 Task: For heading Use Caveat.  font size for heading22,  'Change the font style of data to'Caveat and font size to 14,  Change the alignment of both headline & data to Align right In the sheet   Apex Sales   book
Action: Mouse moved to (30, 121)
Screenshot: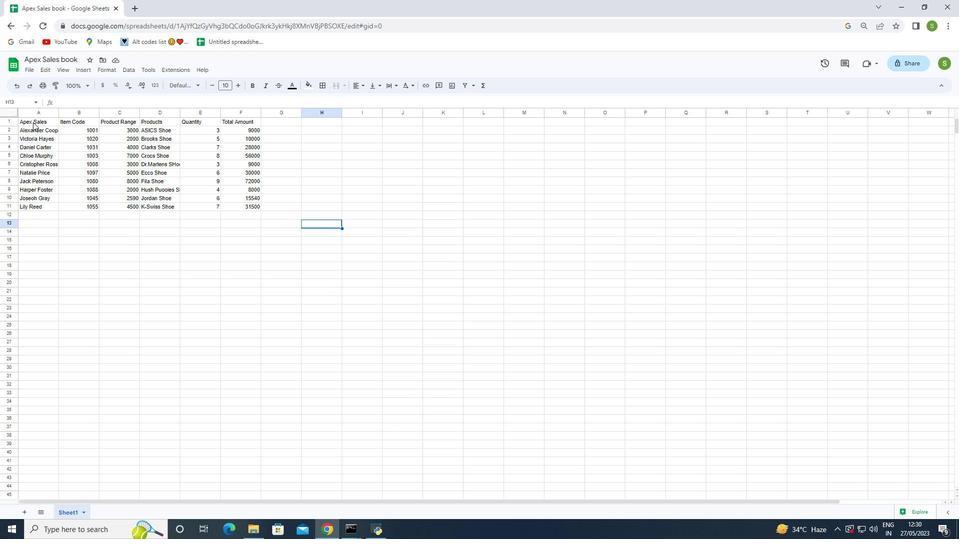 
Action: Mouse pressed left at (30, 121)
Screenshot: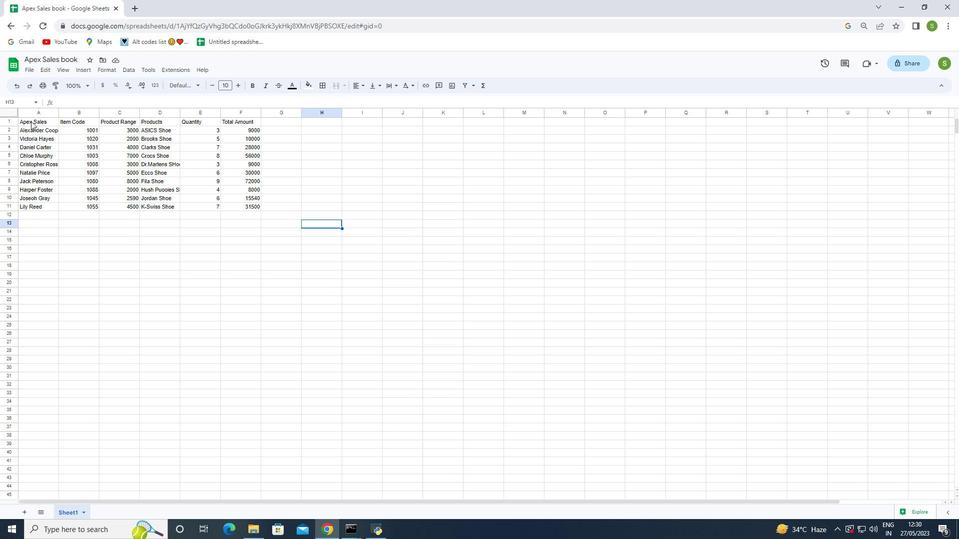 
Action: Mouse moved to (238, 84)
Screenshot: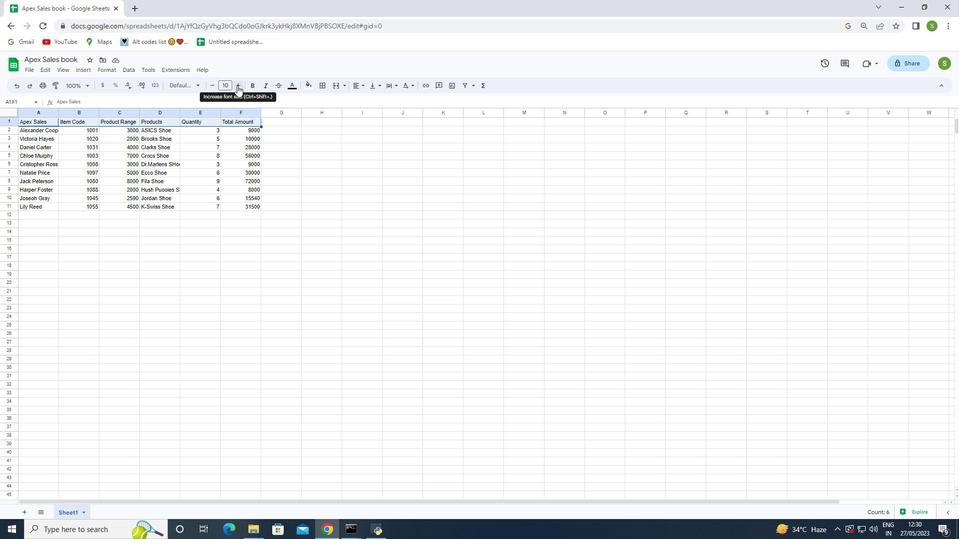 
Action: Mouse pressed left at (238, 84)
Screenshot: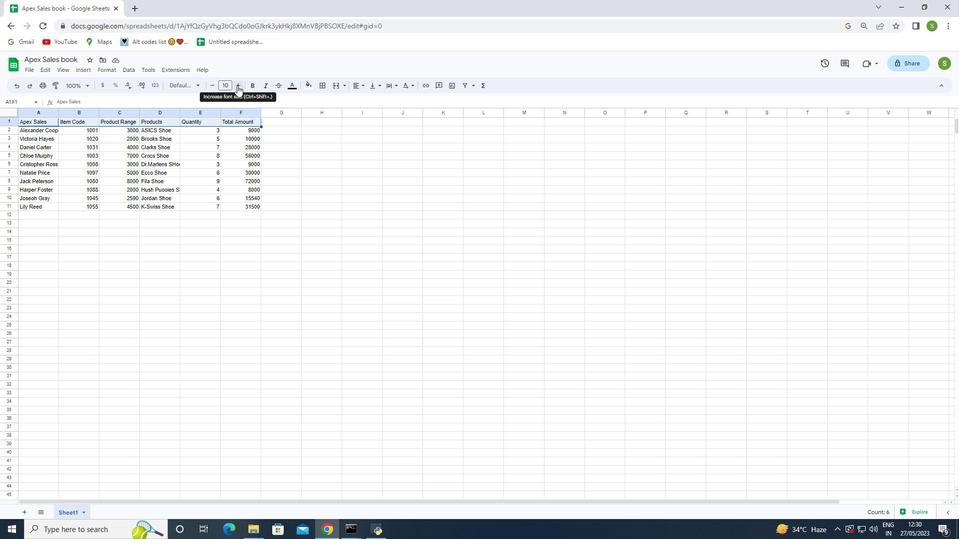 
Action: Mouse pressed left at (238, 84)
Screenshot: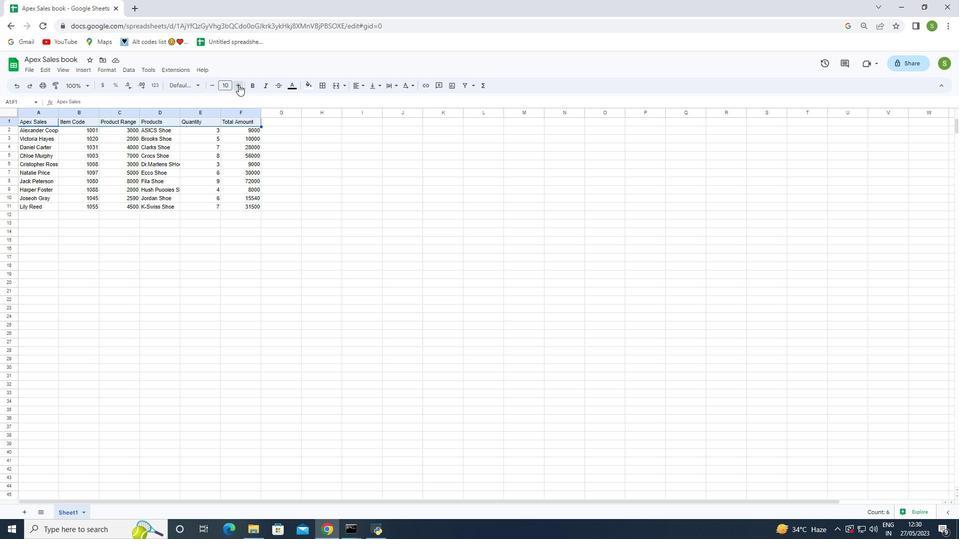 
Action: Mouse pressed left at (238, 84)
Screenshot: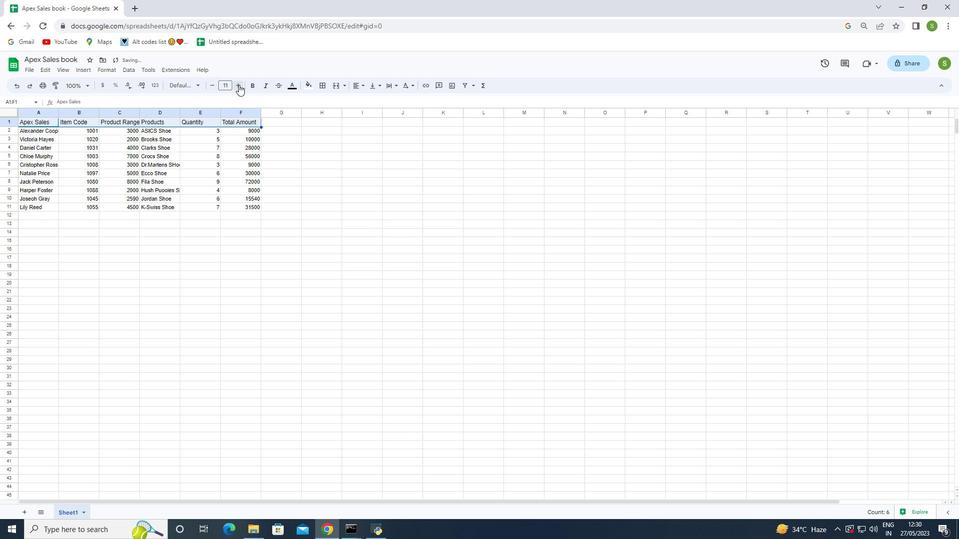 
Action: Mouse pressed left at (238, 84)
Screenshot: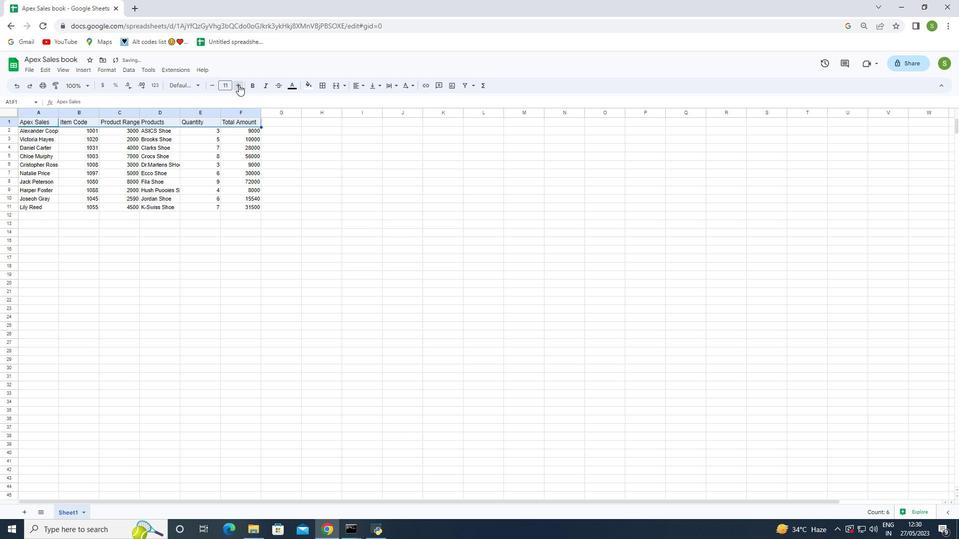 
Action: Mouse pressed left at (238, 84)
Screenshot: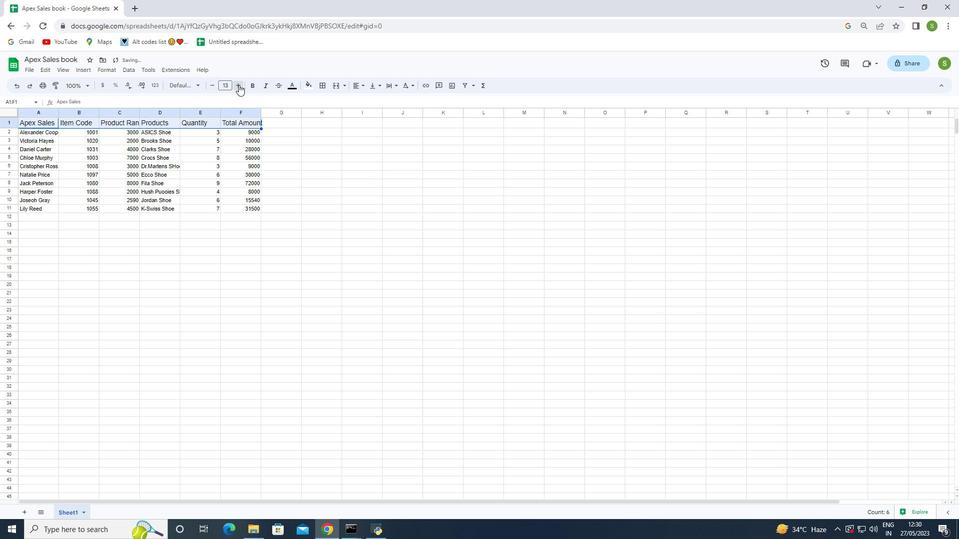 
Action: Mouse pressed left at (238, 84)
Screenshot: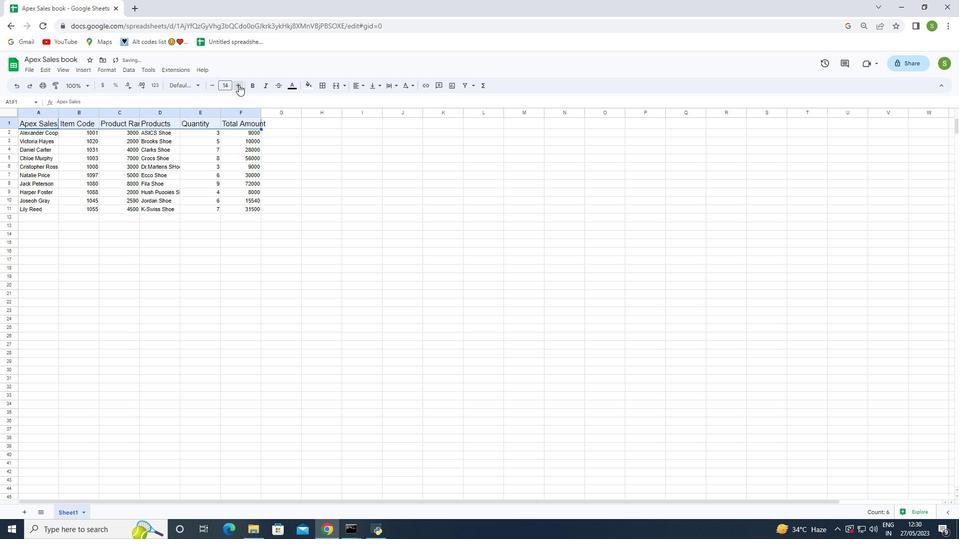 
Action: Mouse pressed left at (238, 84)
Screenshot: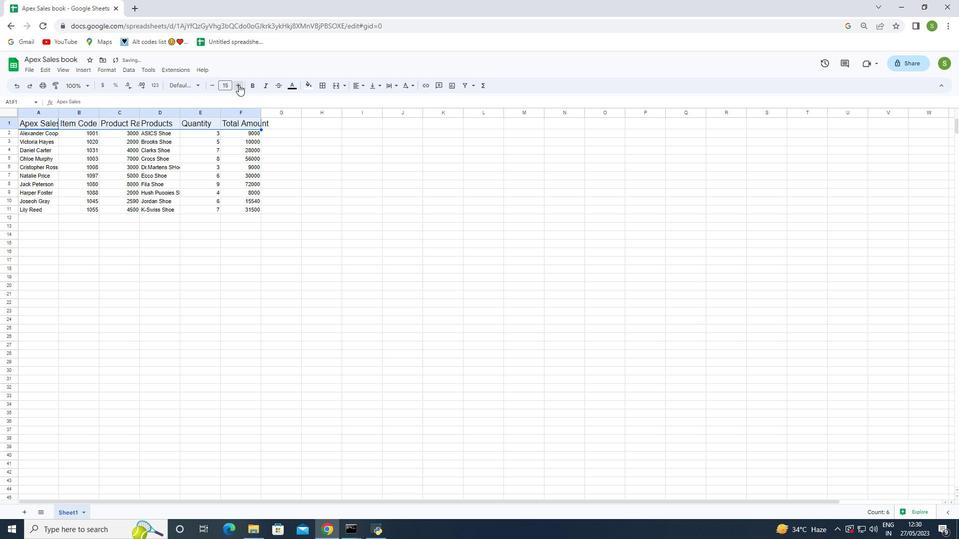 
Action: Mouse pressed left at (238, 84)
Screenshot: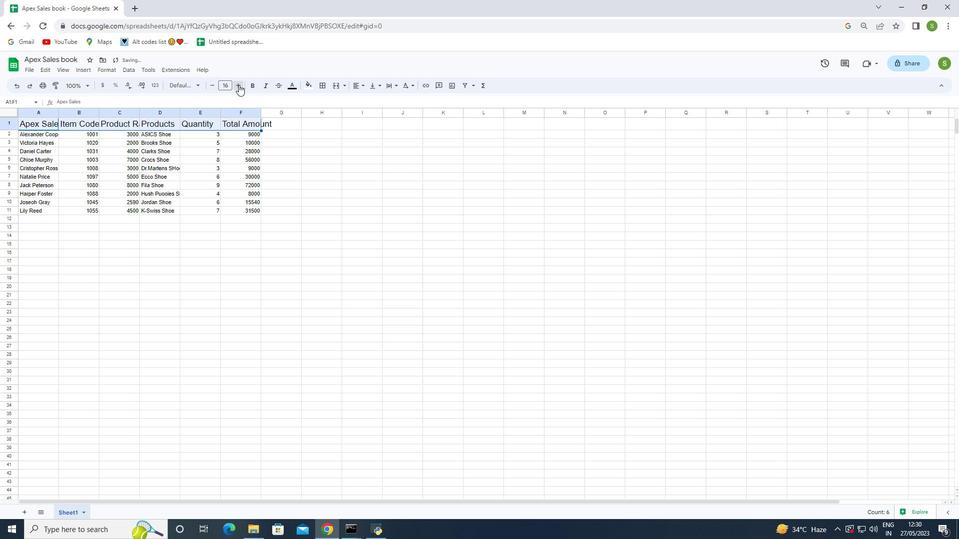 
Action: Mouse pressed left at (238, 84)
Screenshot: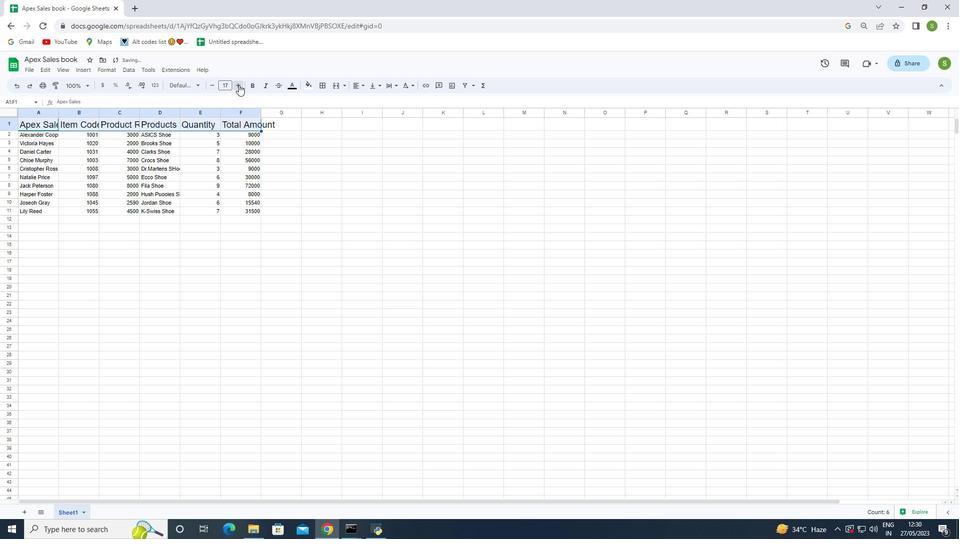 
Action: Mouse pressed left at (238, 84)
Screenshot: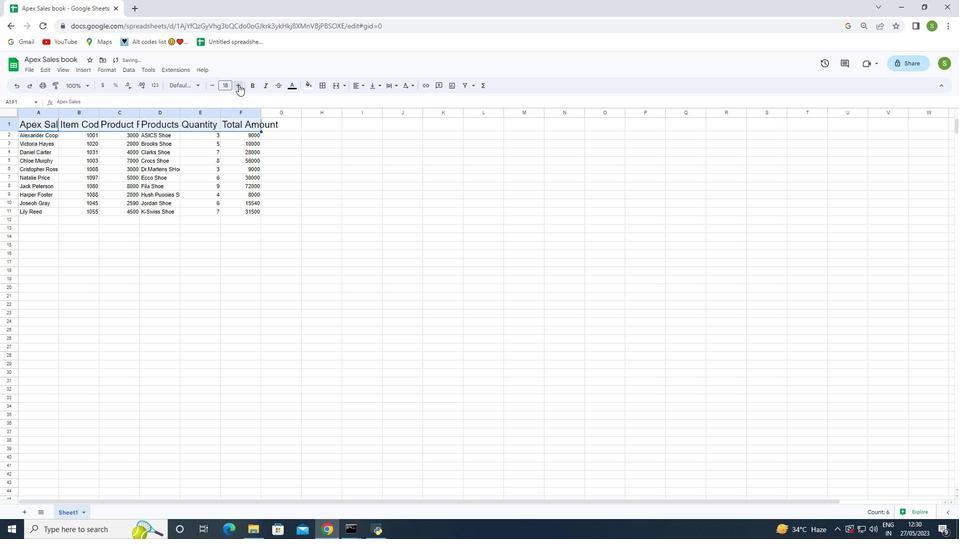 
Action: Mouse pressed left at (238, 84)
Screenshot: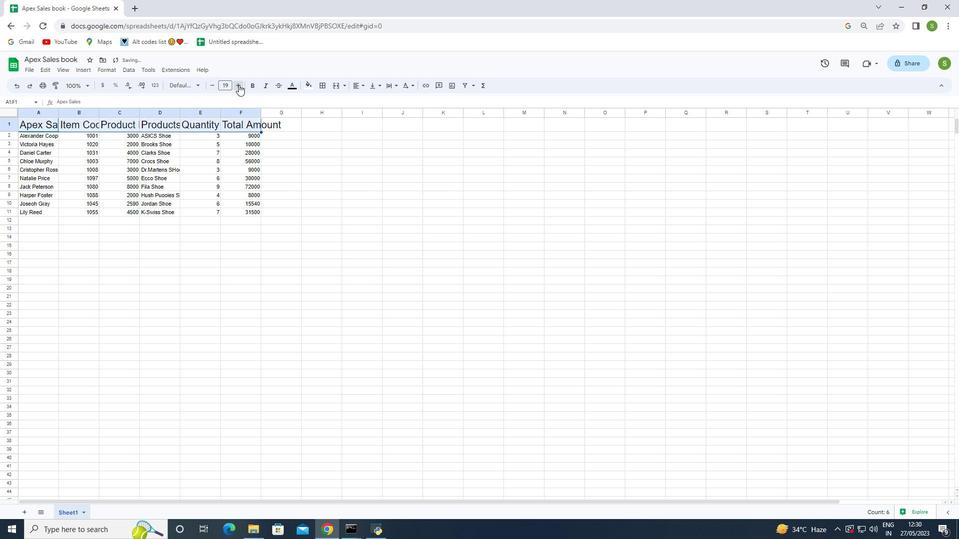 
Action: Mouse pressed left at (238, 84)
Screenshot: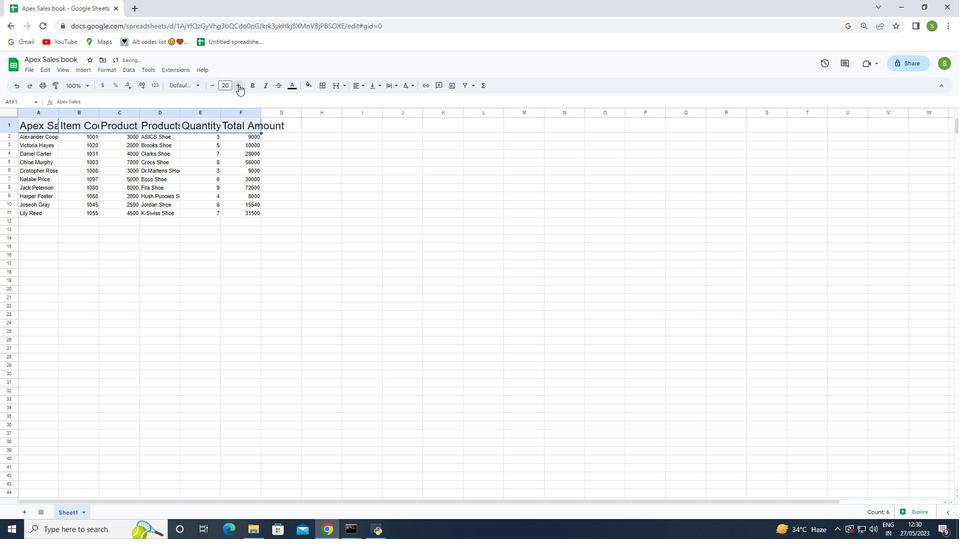 
Action: Mouse moved to (147, 221)
Screenshot: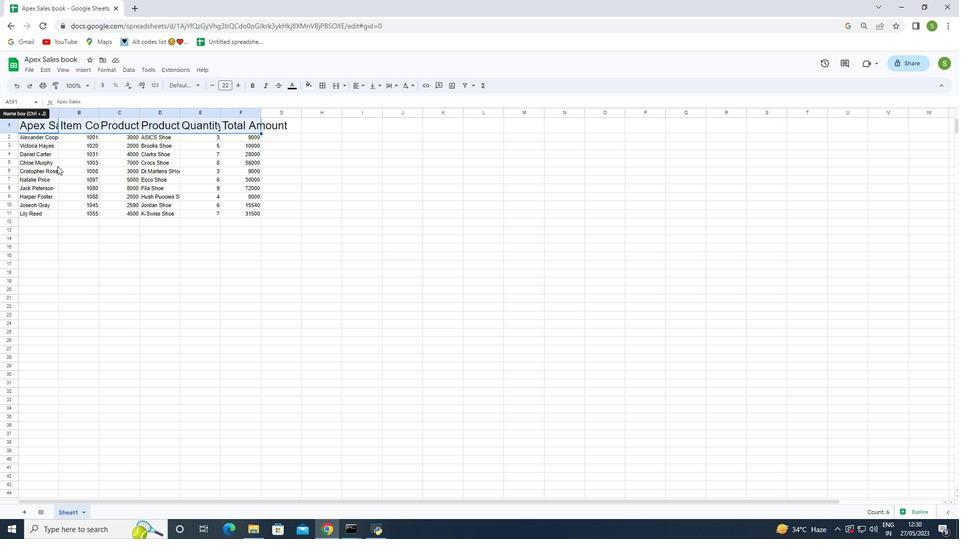 
Action: Mouse pressed left at (147, 221)
Screenshot: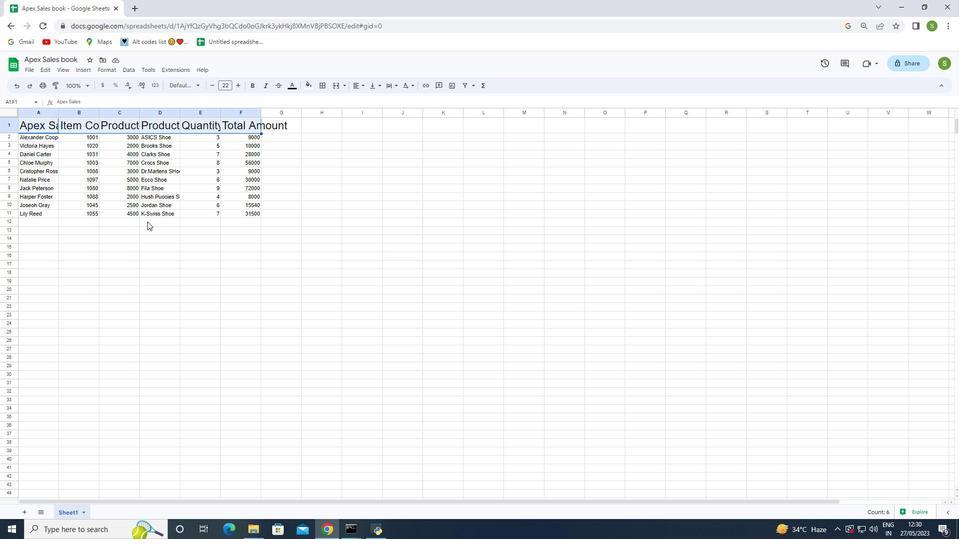 
Action: Mouse moved to (9, 110)
Screenshot: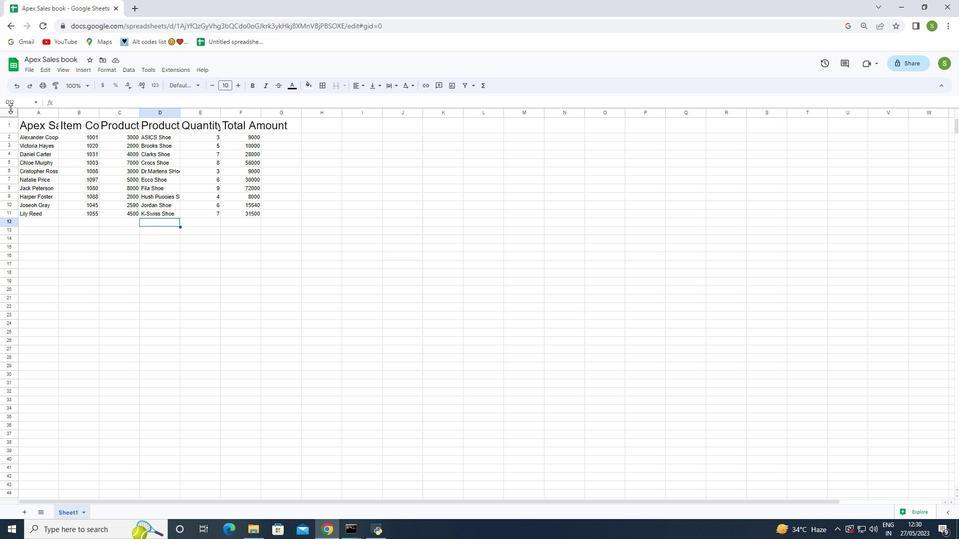 
Action: Mouse pressed left at (9, 110)
Screenshot: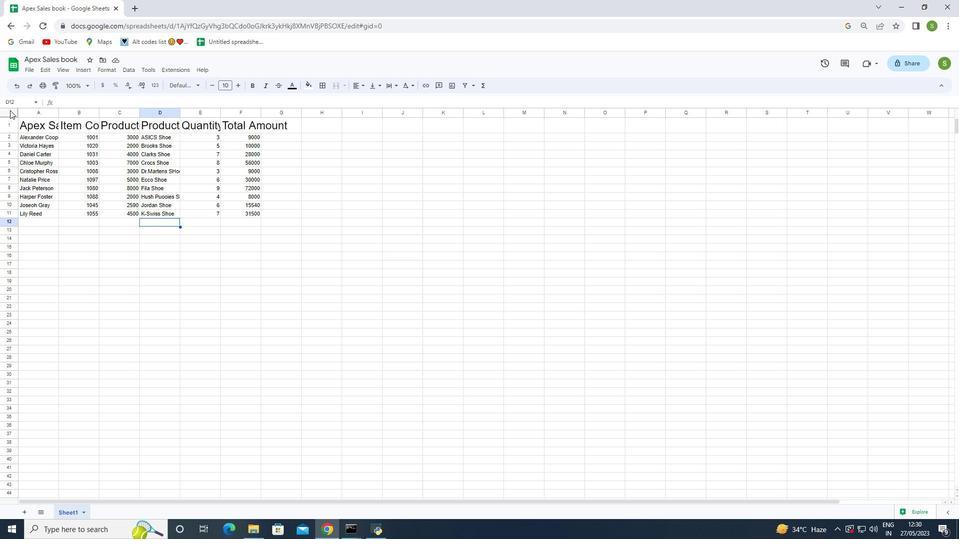
Action: Mouse moved to (58, 110)
Screenshot: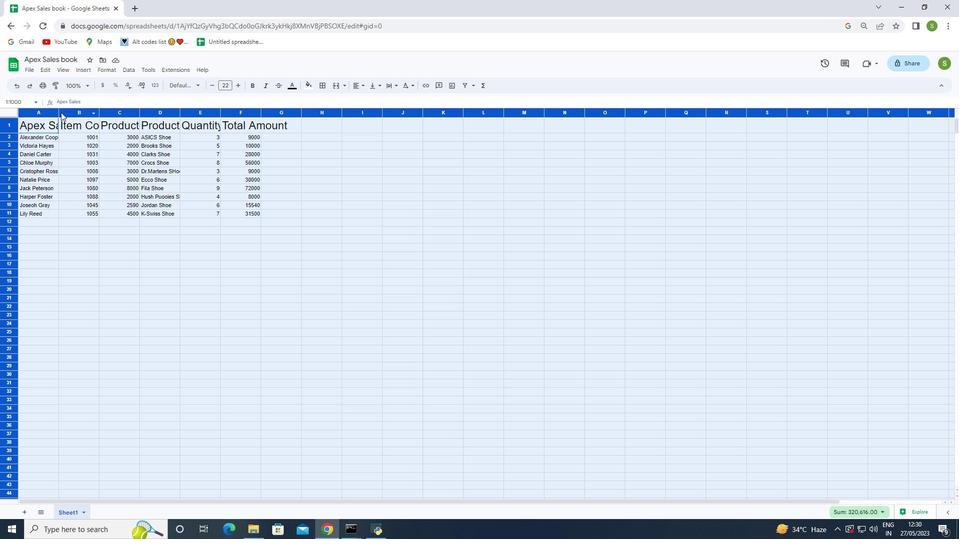 
Action: Mouse pressed left at (58, 110)
Screenshot: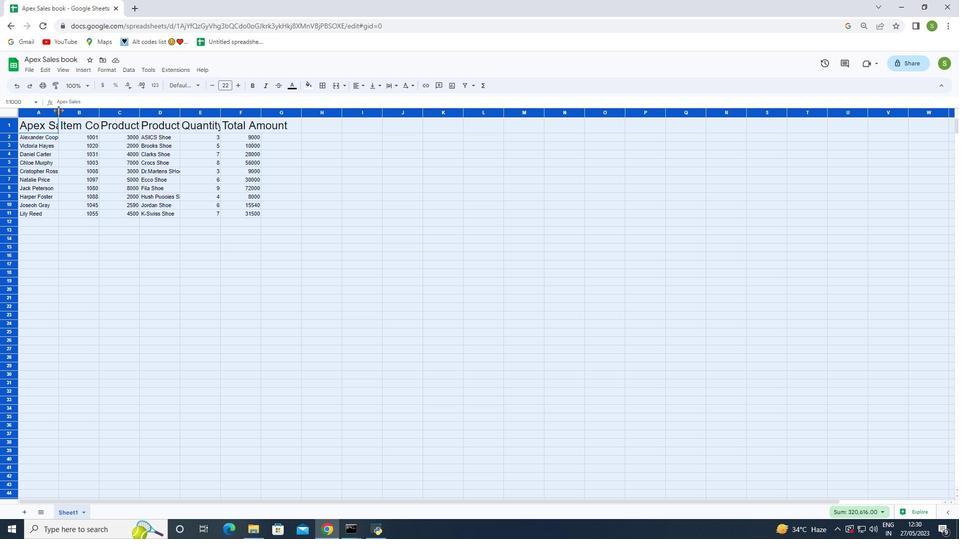 
Action: Mouse pressed left at (58, 110)
Screenshot: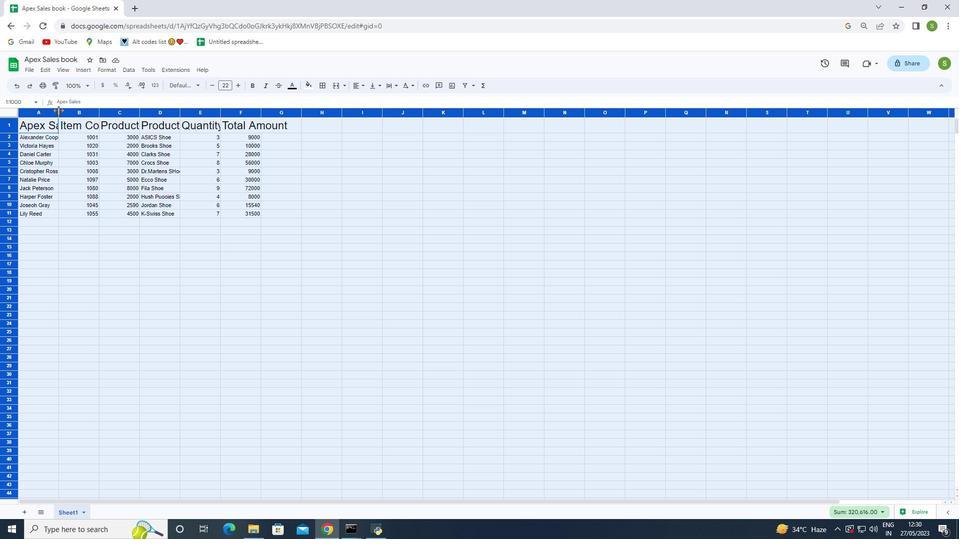 
Action: Mouse moved to (173, 225)
Screenshot: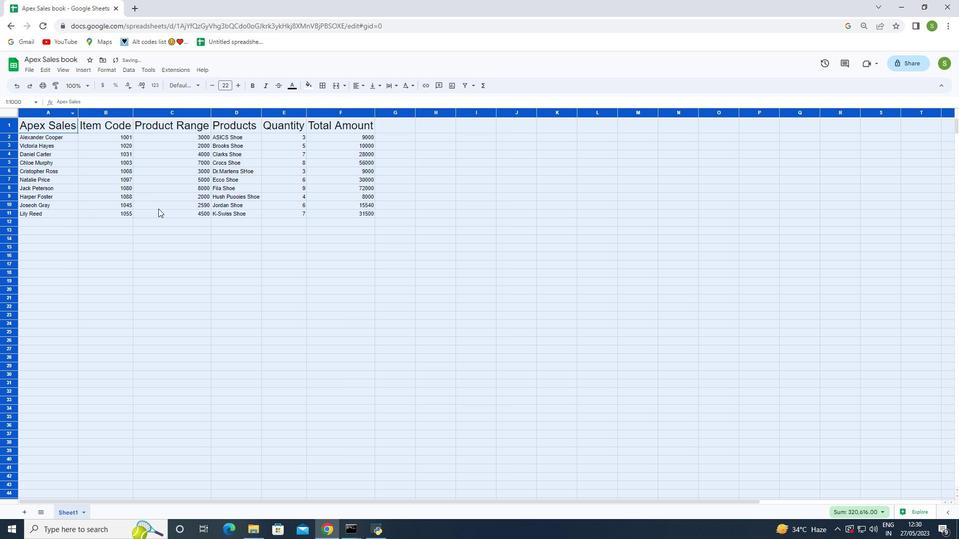 
Action: Mouse pressed left at (173, 225)
Screenshot: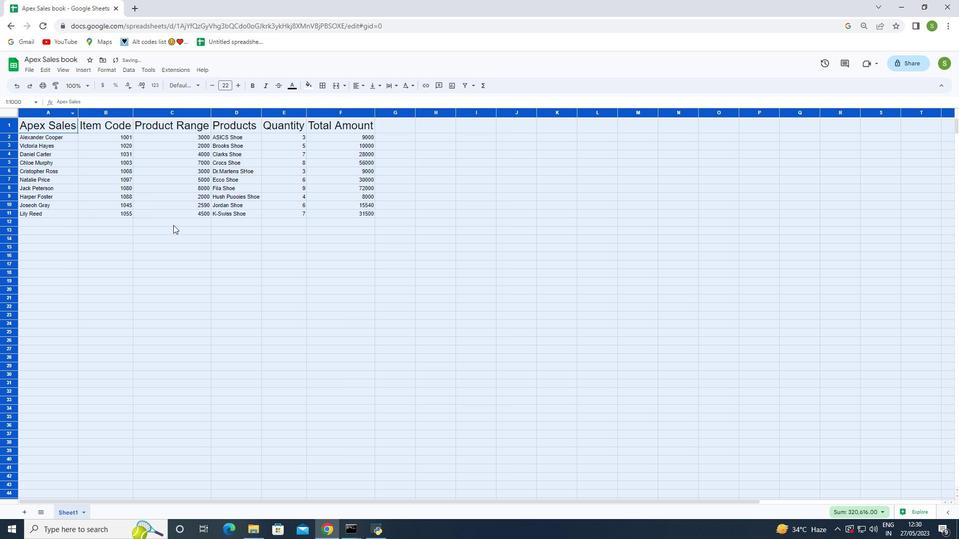 
Action: Mouse moved to (28, 126)
Screenshot: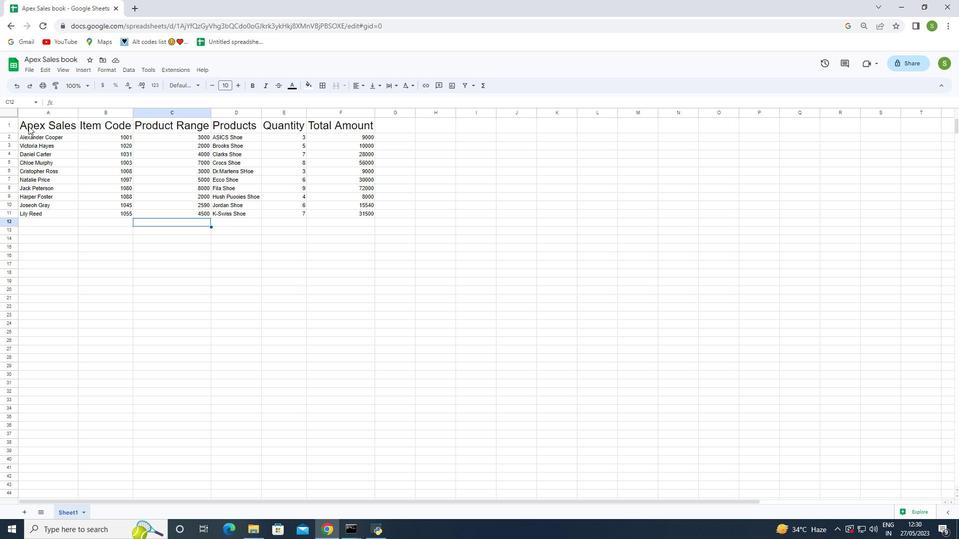 
Action: Mouse pressed left at (28, 126)
Screenshot: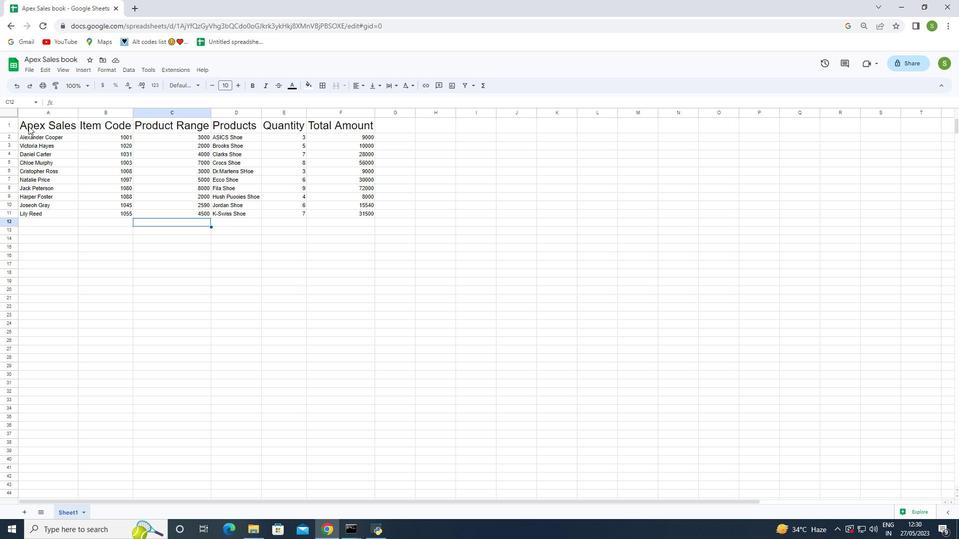 
Action: Mouse moved to (196, 82)
Screenshot: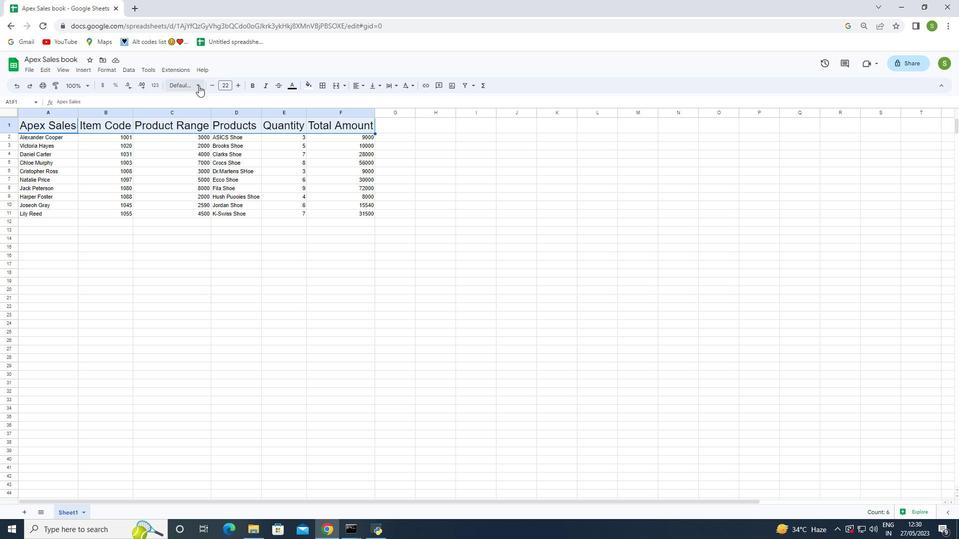 
Action: Mouse pressed left at (196, 82)
Screenshot: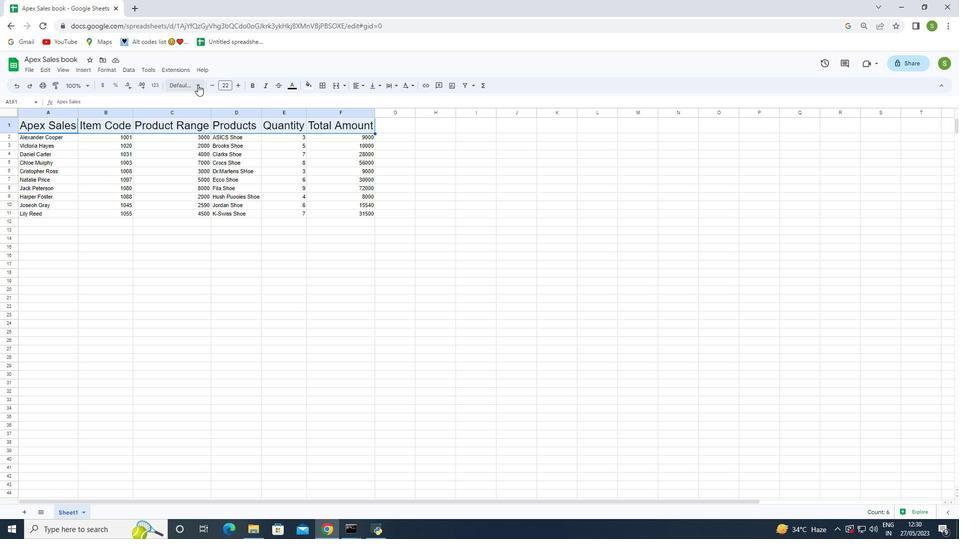 
Action: Mouse moved to (212, 369)
Screenshot: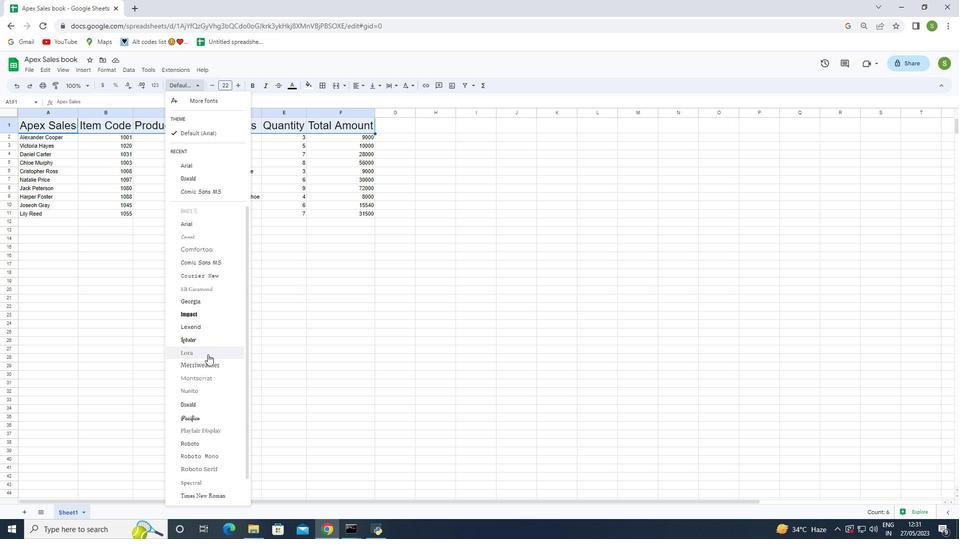 
Action: Mouse scrolled (212, 368) with delta (0, 0)
Screenshot: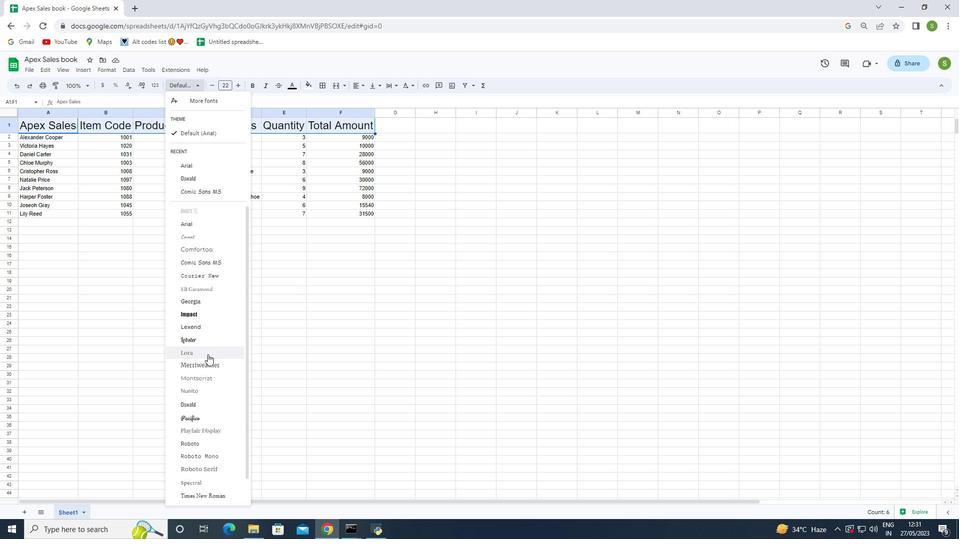 
Action: Mouse scrolled (212, 368) with delta (0, 0)
Screenshot: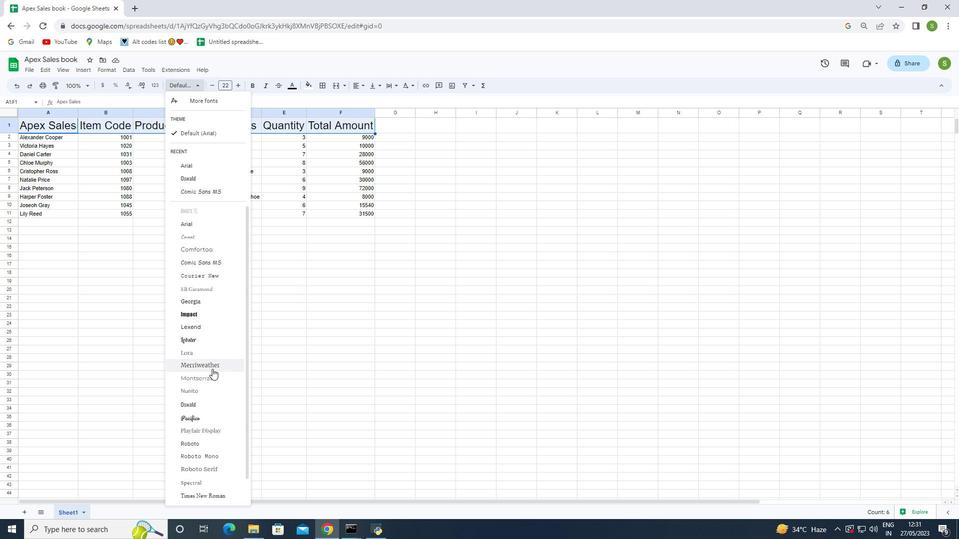 
Action: Mouse scrolled (212, 368) with delta (0, 0)
Screenshot: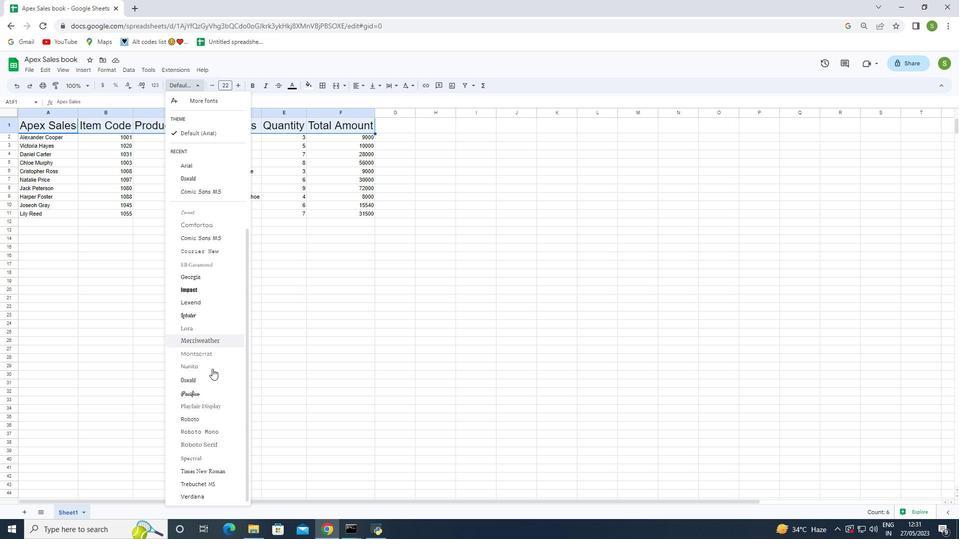 
Action: Mouse scrolled (212, 368) with delta (0, 0)
Screenshot: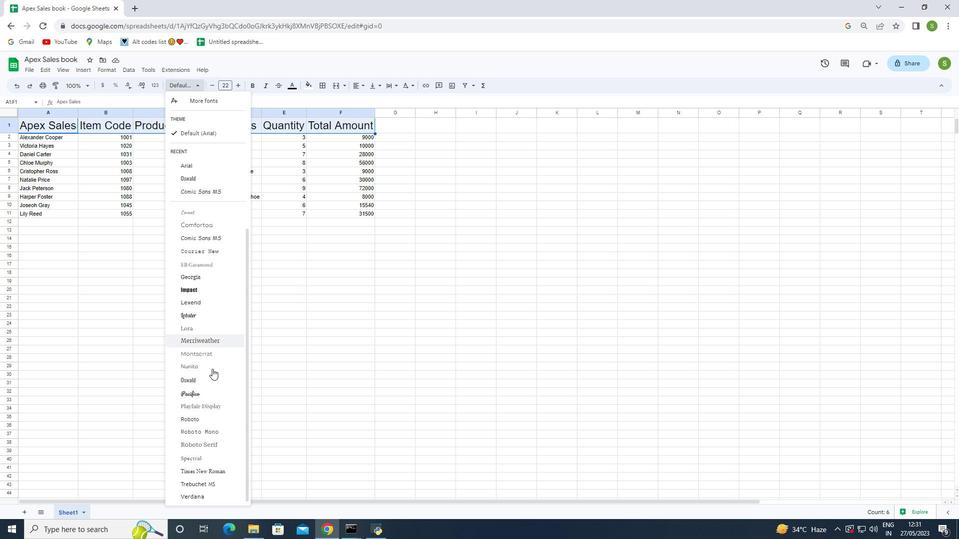 
Action: Mouse scrolled (212, 368) with delta (0, 0)
Screenshot: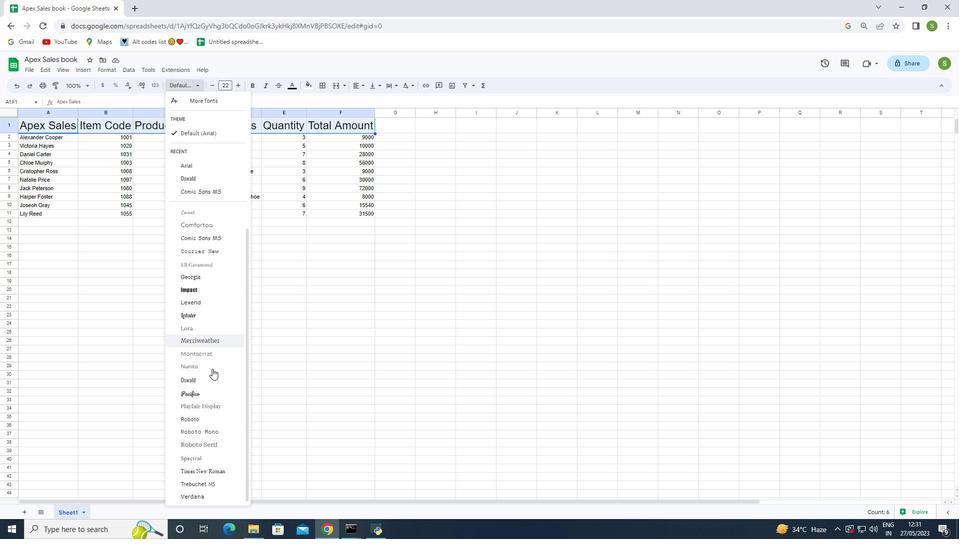 
Action: Mouse moved to (190, 401)
Screenshot: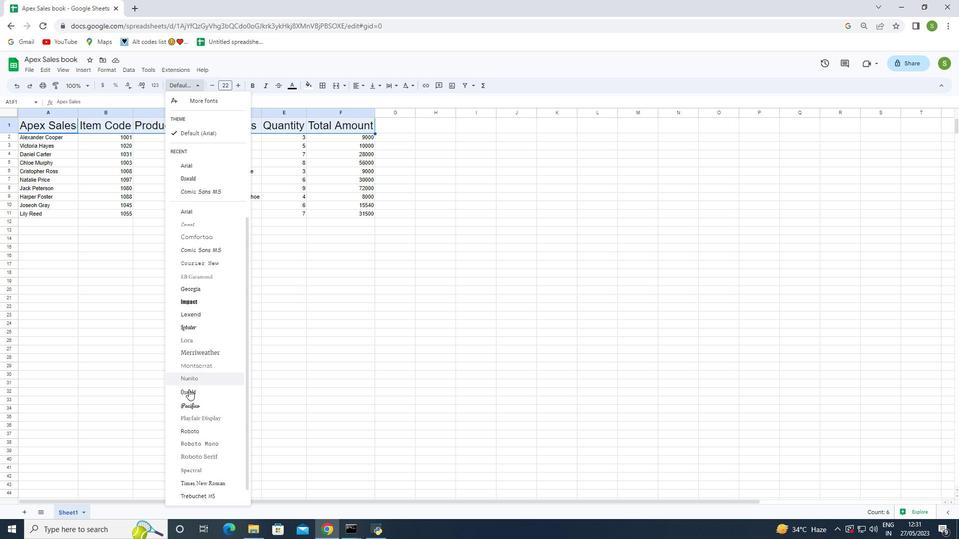 
Action: Mouse scrolled (190, 401) with delta (0, 0)
Screenshot: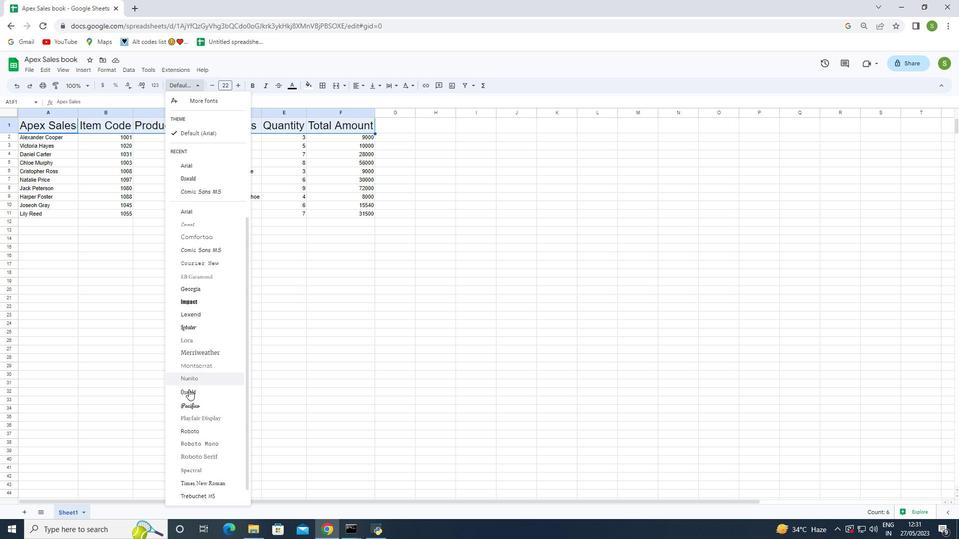 
Action: Mouse moved to (190, 403)
Screenshot: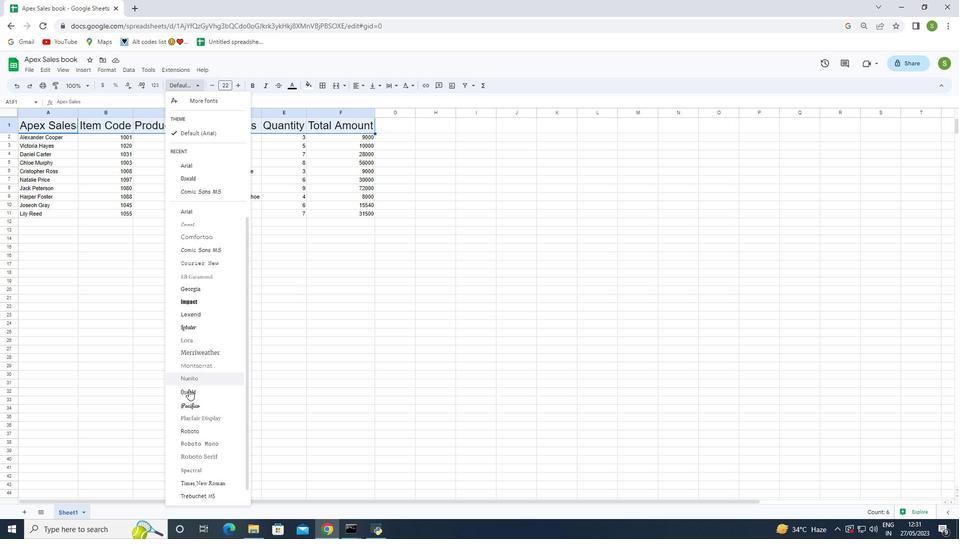 
Action: Mouse scrolled (190, 402) with delta (0, 0)
Screenshot: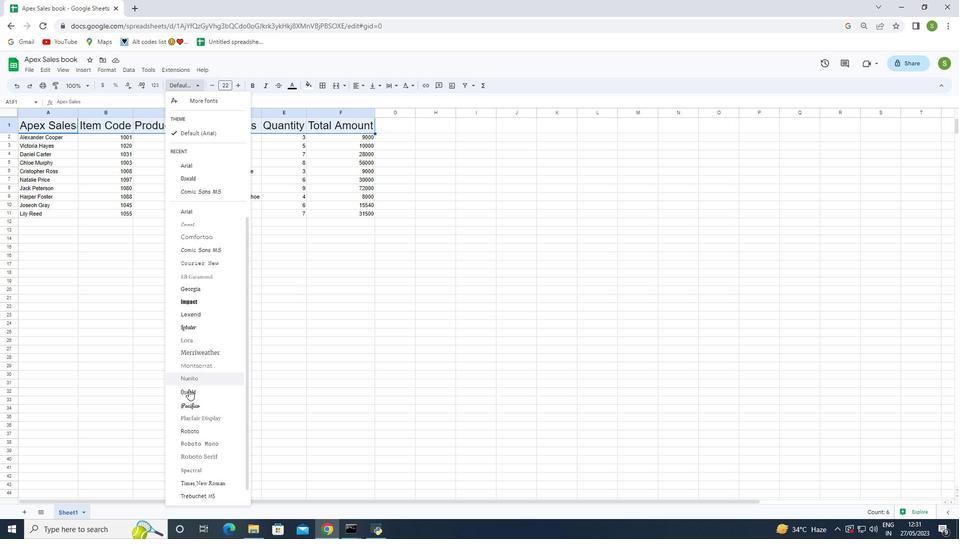 
Action: Mouse moved to (190, 403)
Screenshot: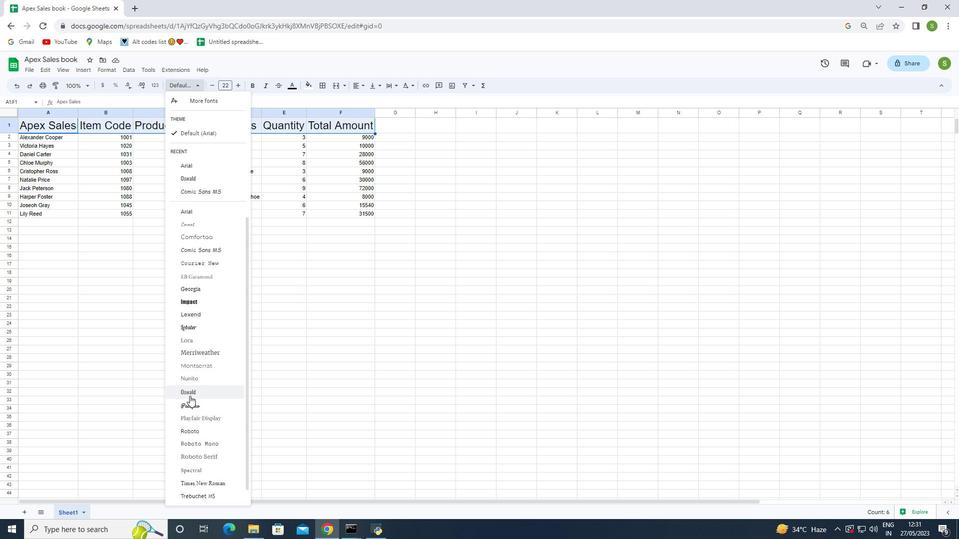 
Action: Mouse scrolled (190, 403) with delta (0, 0)
Screenshot: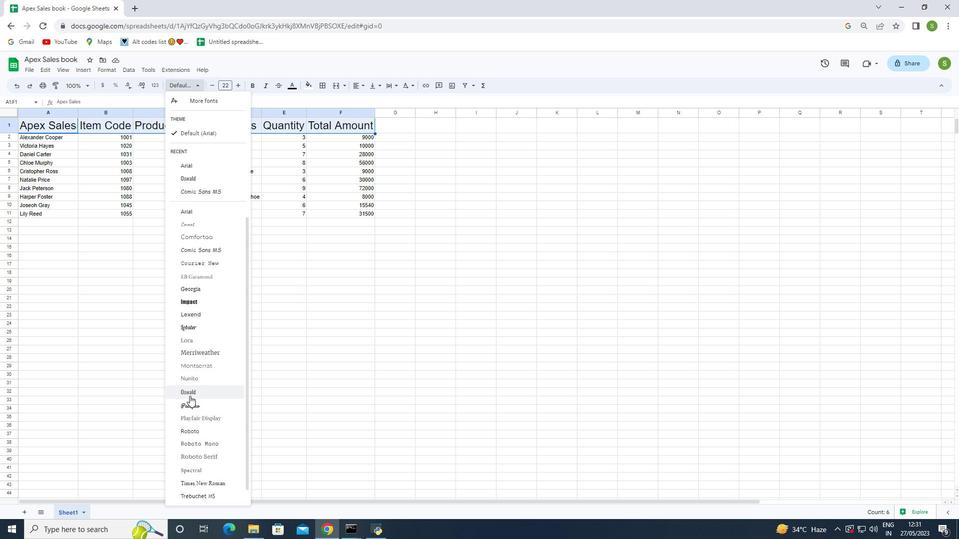 
Action: Mouse moved to (193, 420)
Screenshot: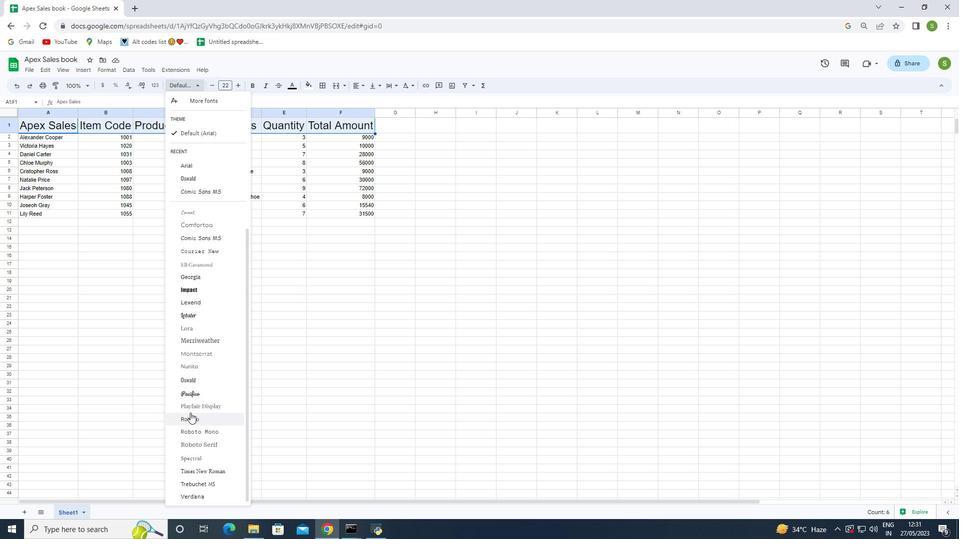 
Action: Mouse scrolled (193, 420) with delta (0, 0)
Screenshot: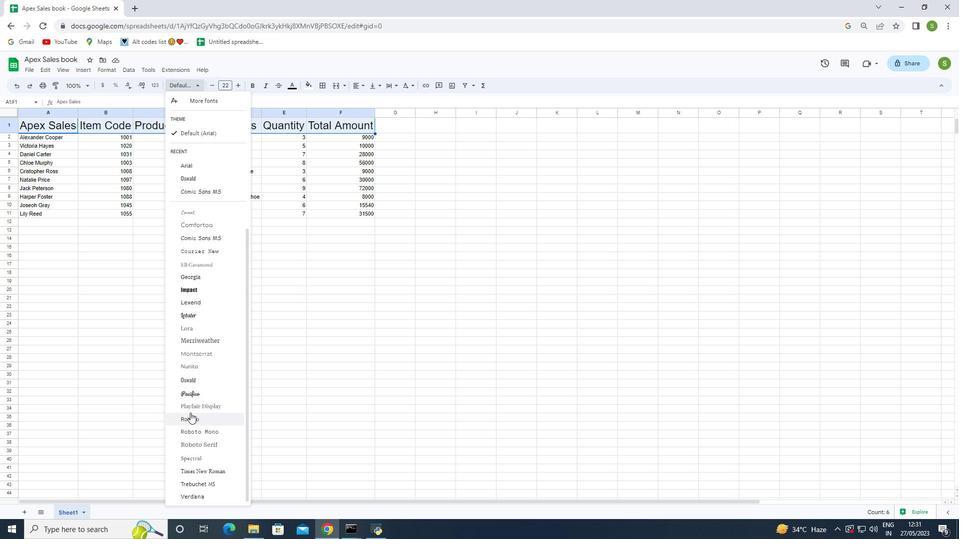 
Action: Mouse moved to (193, 422)
Screenshot: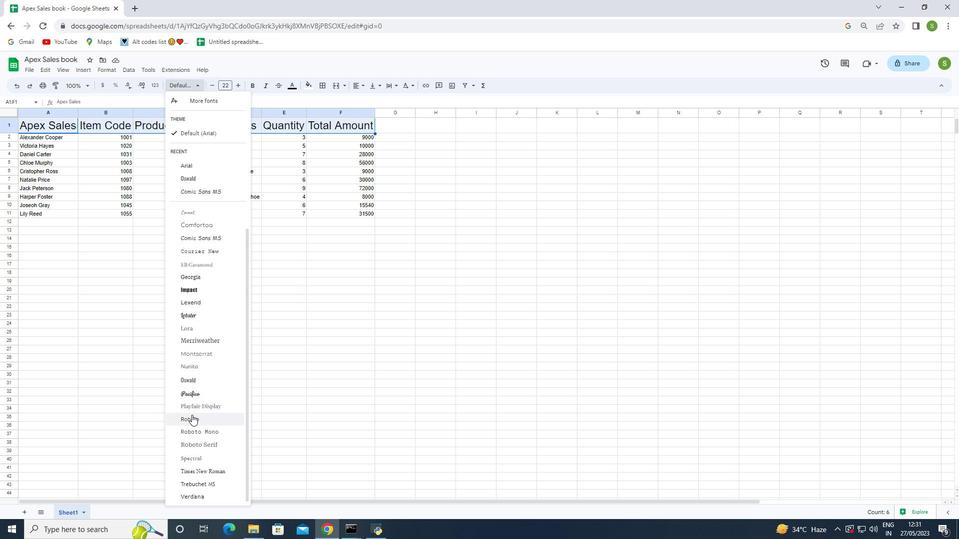 
Action: Mouse scrolled (193, 421) with delta (0, 0)
Screenshot: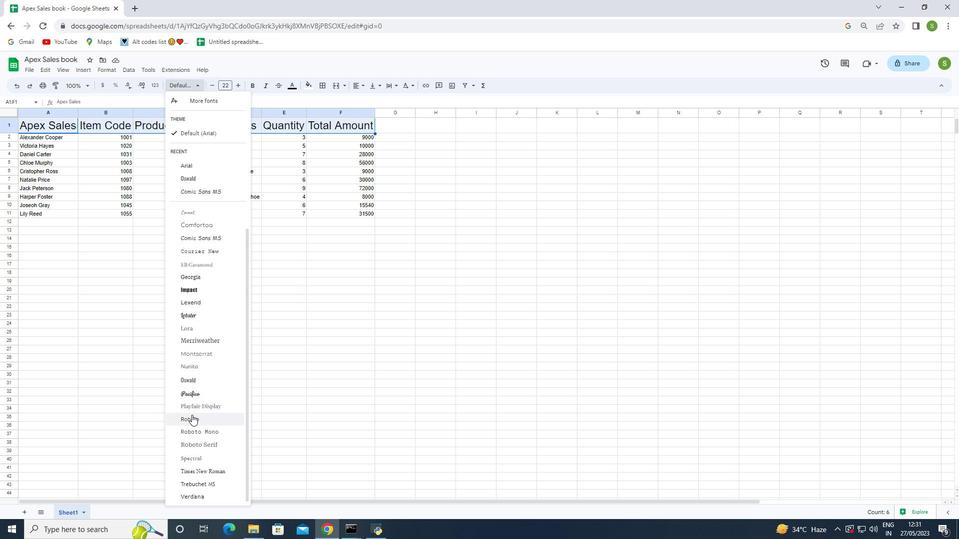 
Action: Mouse moved to (193, 422)
Screenshot: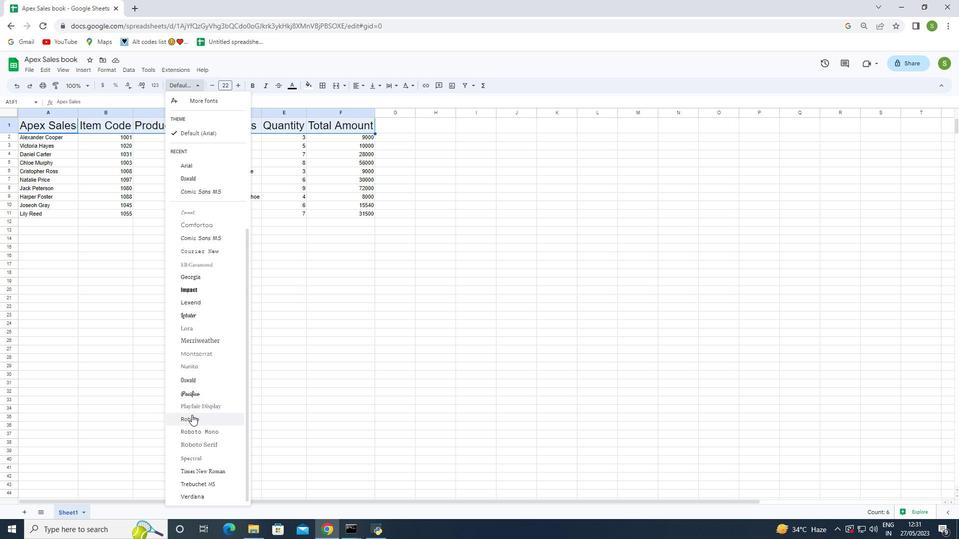 
Action: Mouse scrolled (193, 422) with delta (0, 0)
Screenshot: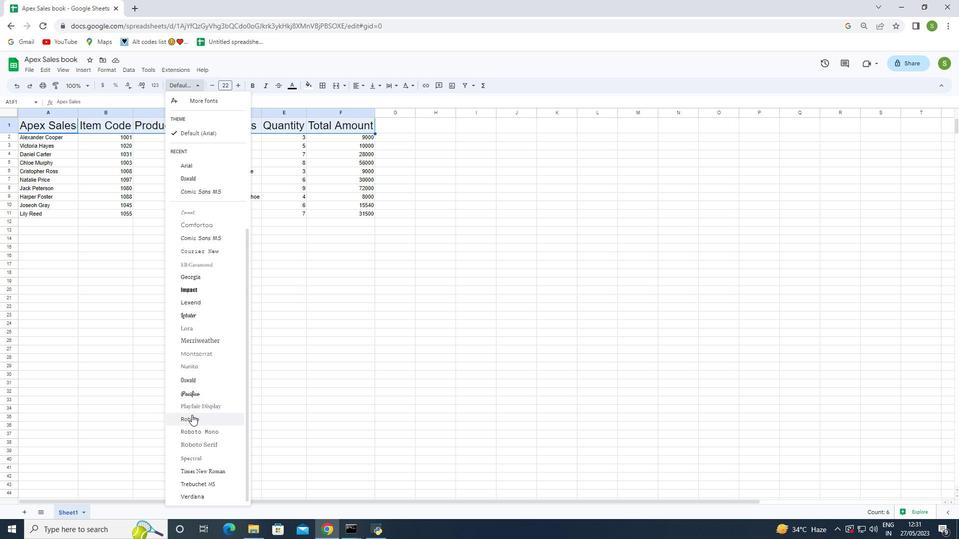 
Action: Mouse moved to (193, 424)
Screenshot: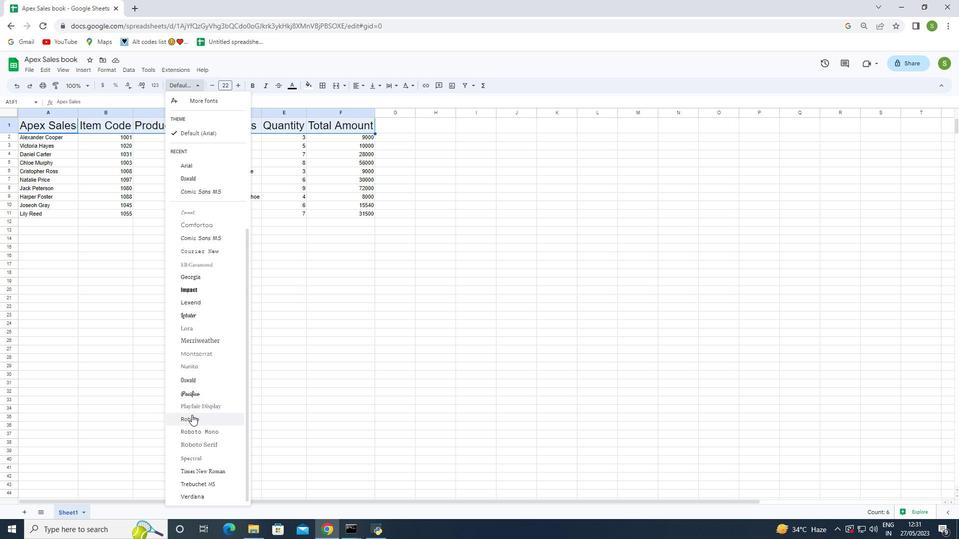 
Action: Mouse scrolled (193, 424) with delta (0, 0)
Screenshot: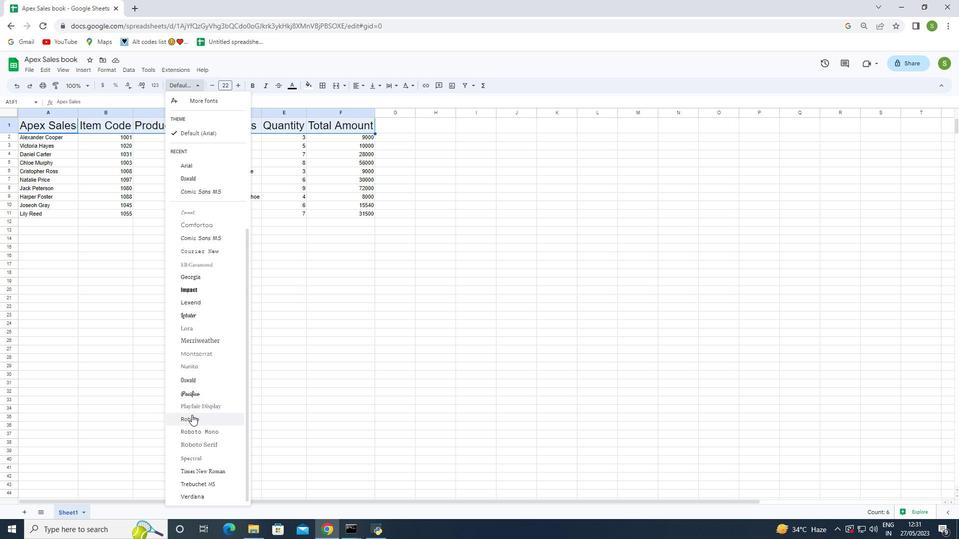 
Action: Mouse moved to (197, 478)
Screenshot: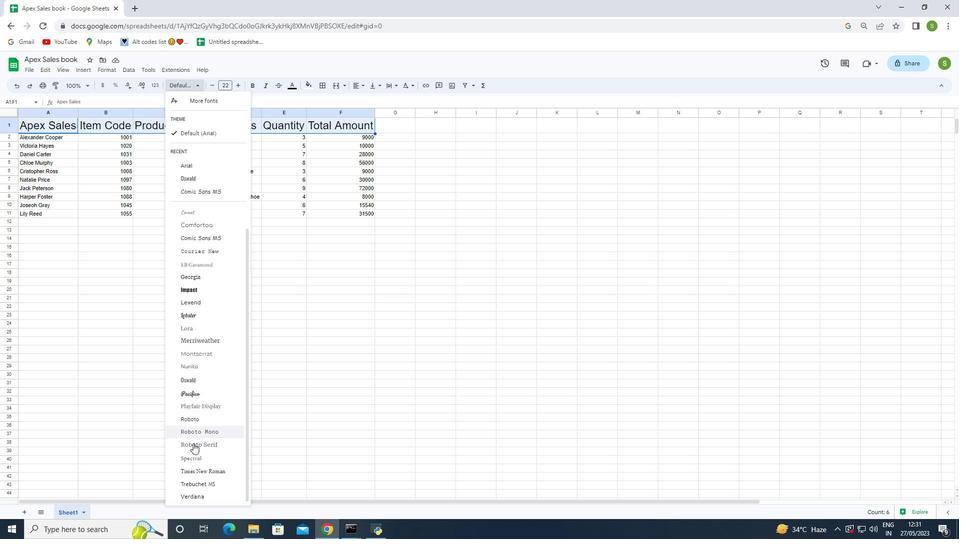 
Action: Mouse scrolled (197, 477) with delta (0, 0)
Screenshot: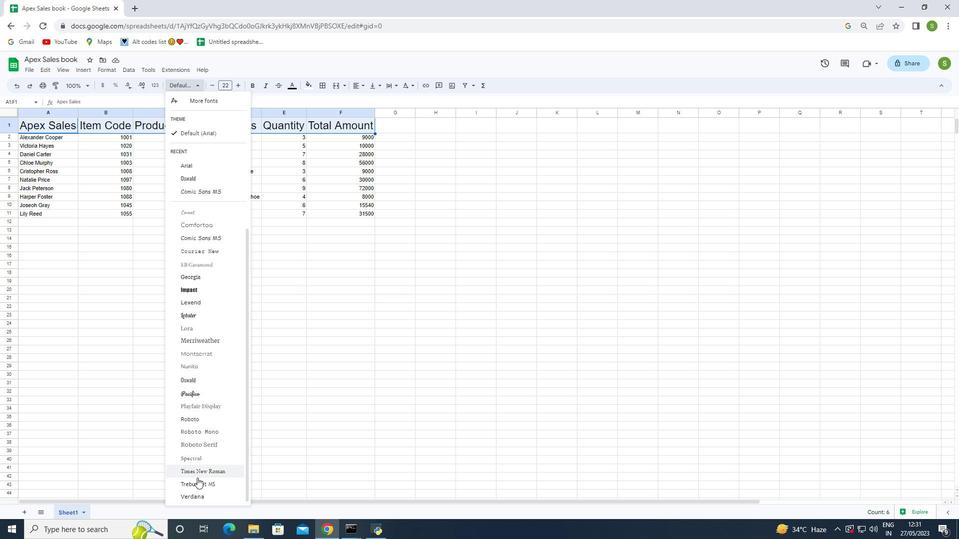 
Action: Mouse scrolled (197, 477) with delta (0, 0)
Screenshot: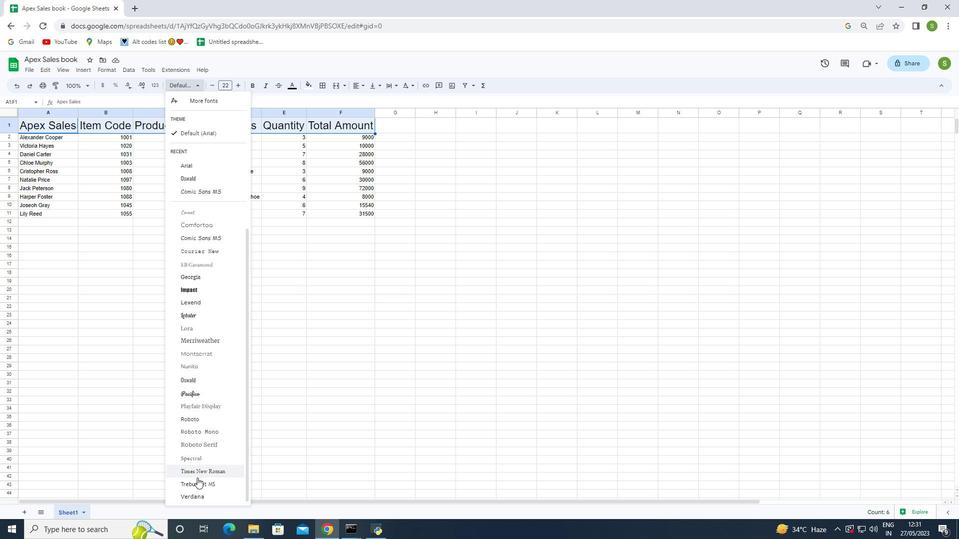 
Action: Mouse scrolled (197, 477) with delta (0, 0)
Screenshot: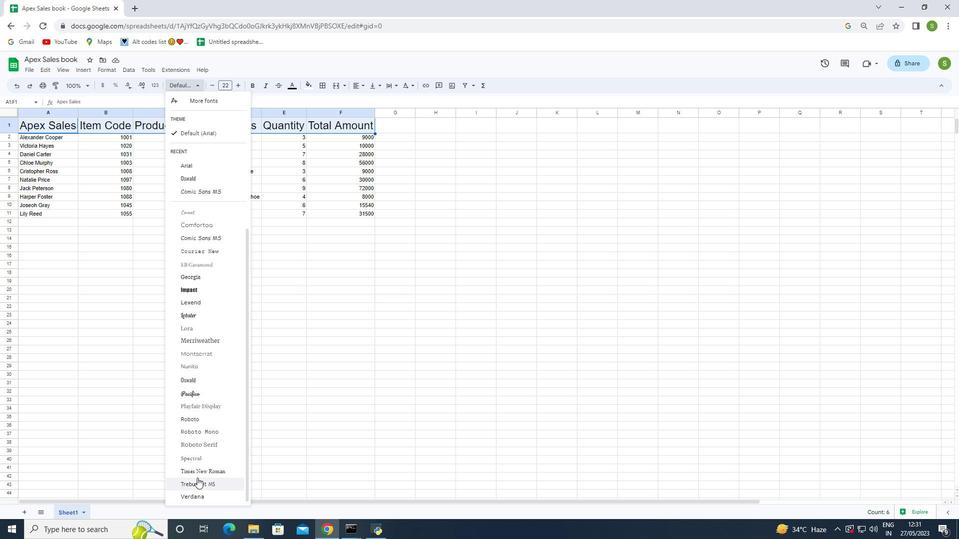 
Action: Mouse scrolled (197, 477) with delta (0, 0)
Screenshot: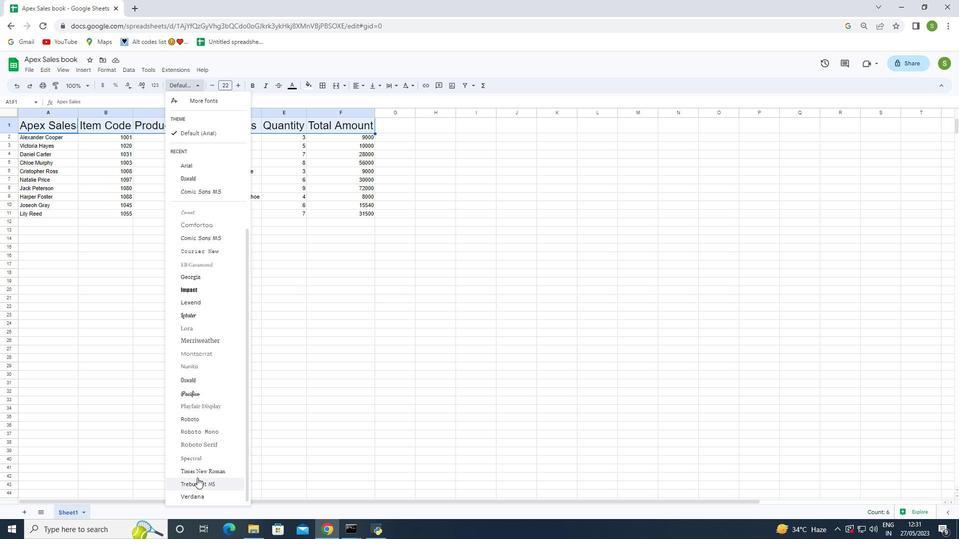 
Action: Mouse moved to (223, 416)
Screenshot: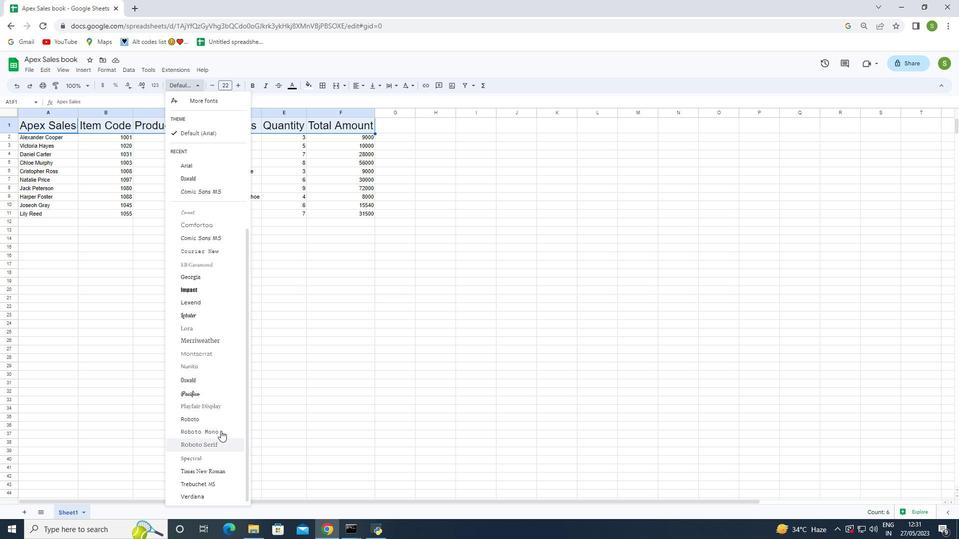 
Action: Mouse scrolled (223, 417) with delta (0, 0)
Screenshot: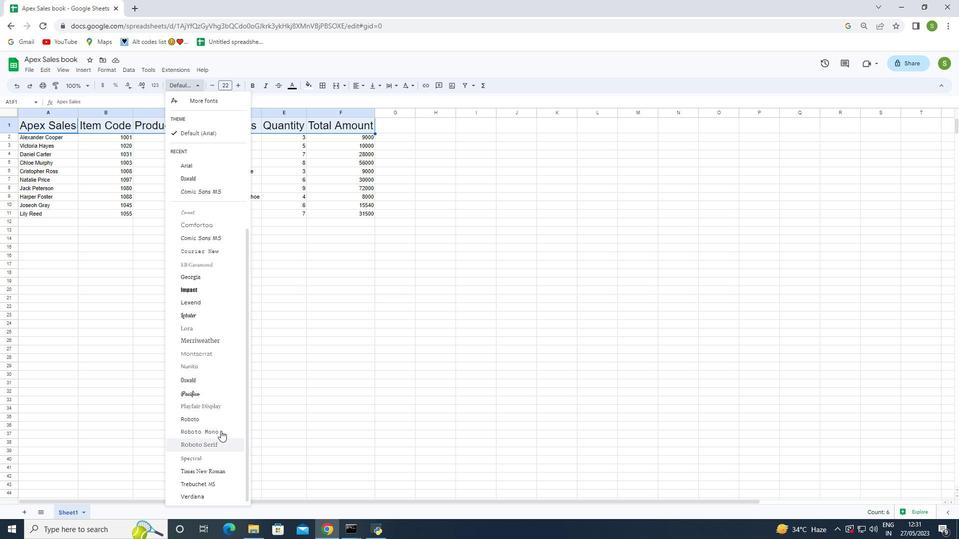 
Action: Mouse scrolled (223, 417) with delta (0, 0)
Screenshot: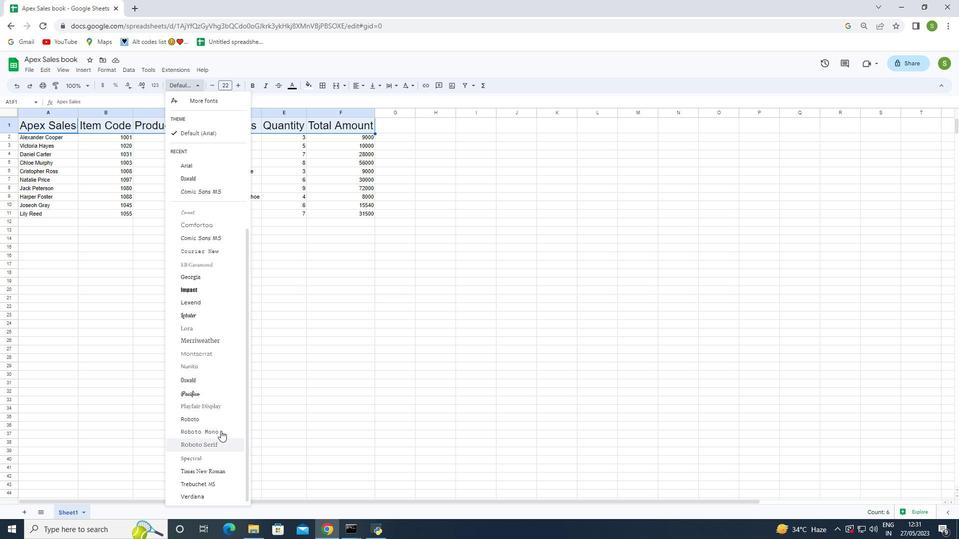 
Action: Mouse scrolled (223, 417) with delta (0, 0)
Screenshot: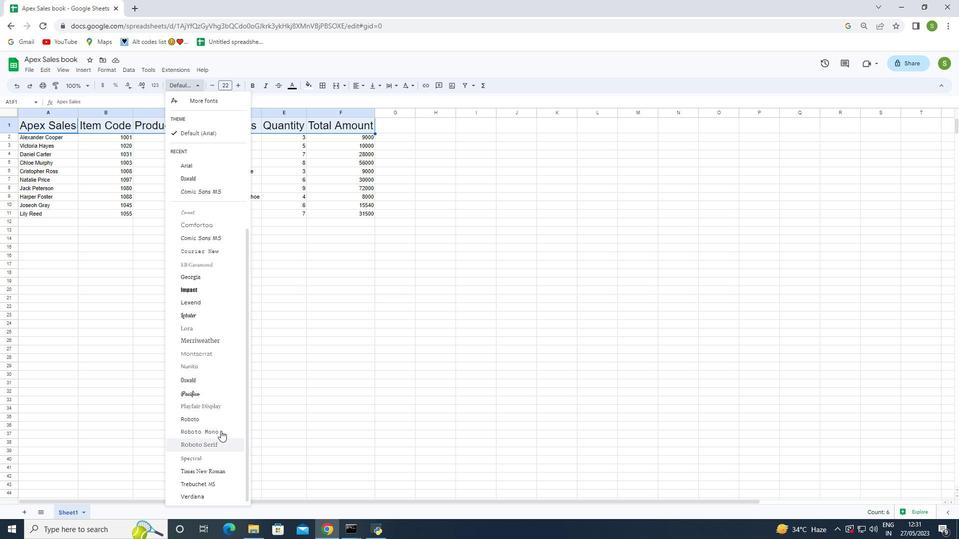 
Action: Mouse scrolled (223, 417) with delta (0, 0)
Screenshot: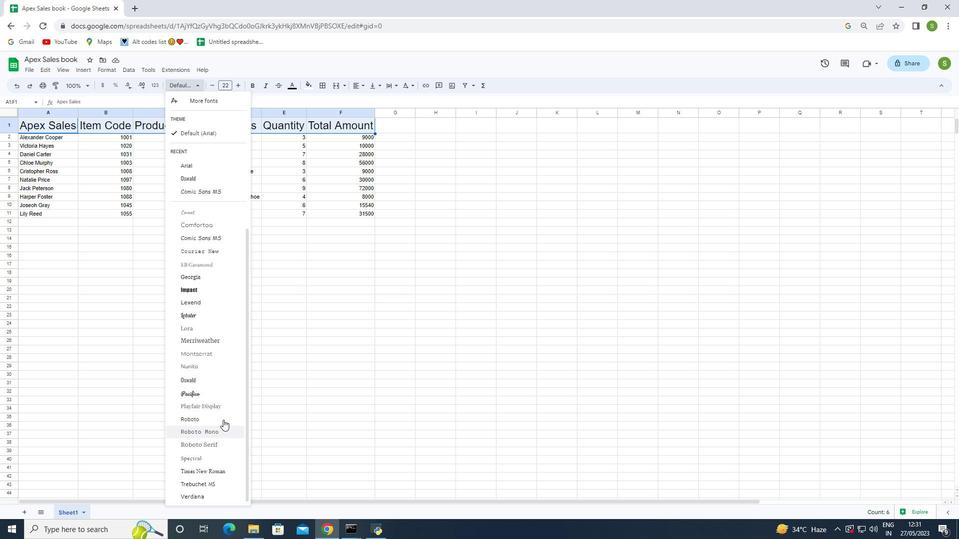 
Action: Mouse moved to (225, 413)
Screenshot: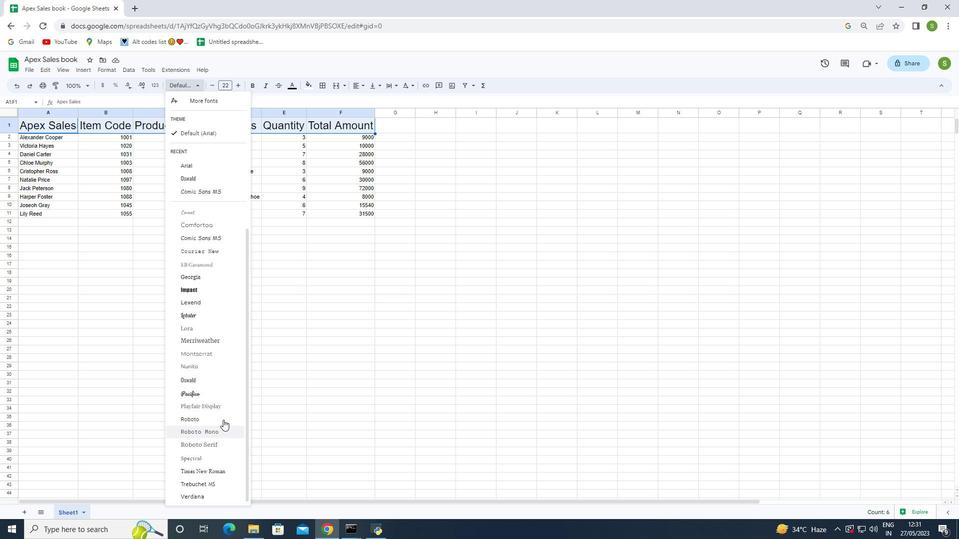
Action: Mouse scrolled (225, 414) with delta (0, 0)
Screenshot: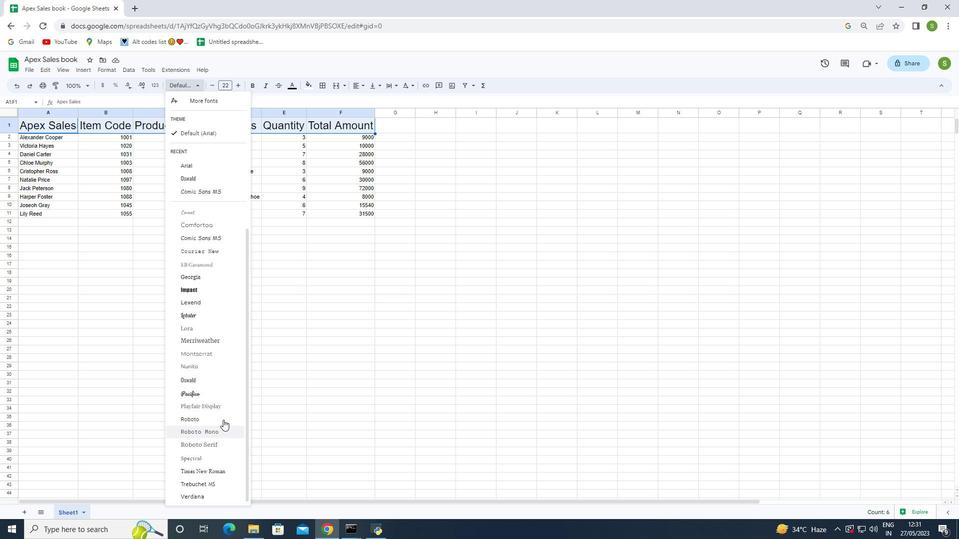 
Action: Mouse moved to (206, 355)
Screenshot: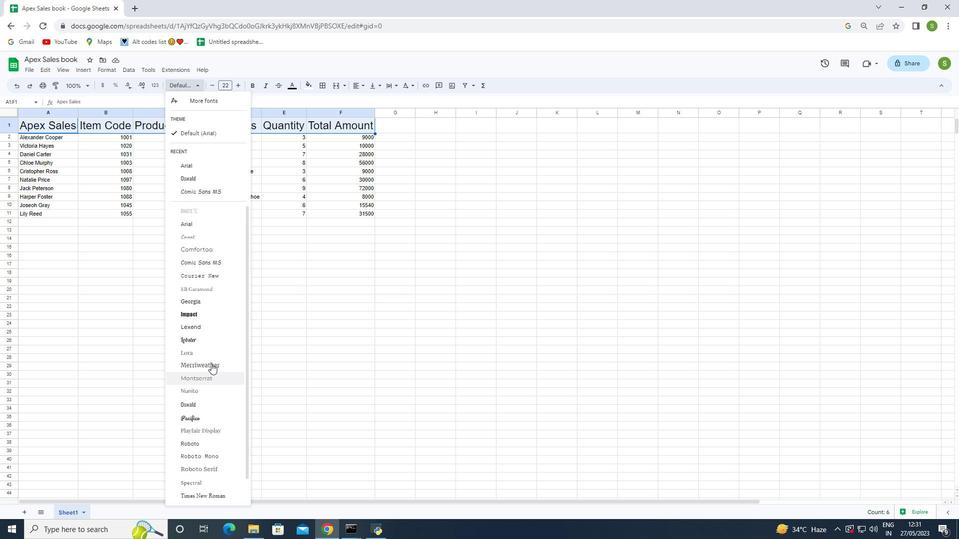 
Action: Mouse scrolled (206, 356) with delta (0, 0)
Screenshot: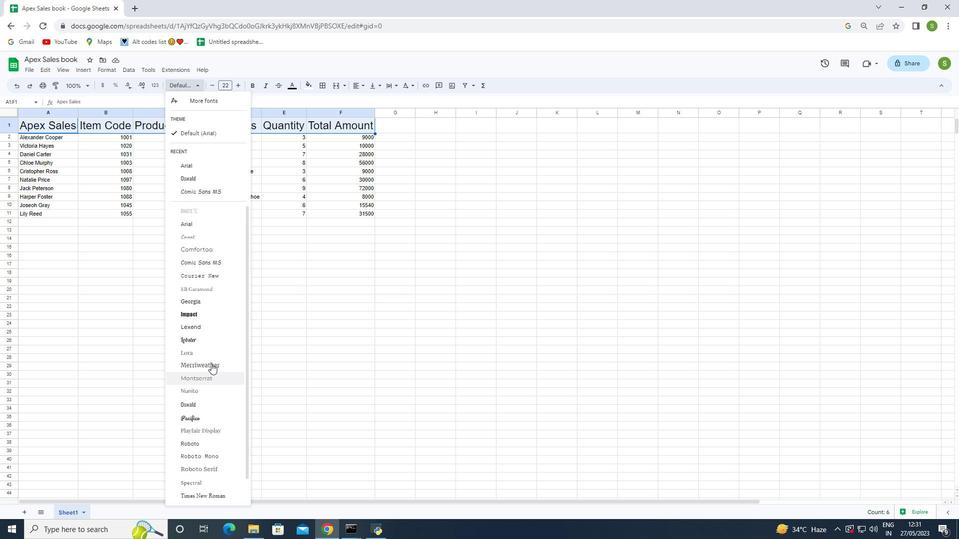 
Action: Mouse moved to (206, 355)
Screenshot: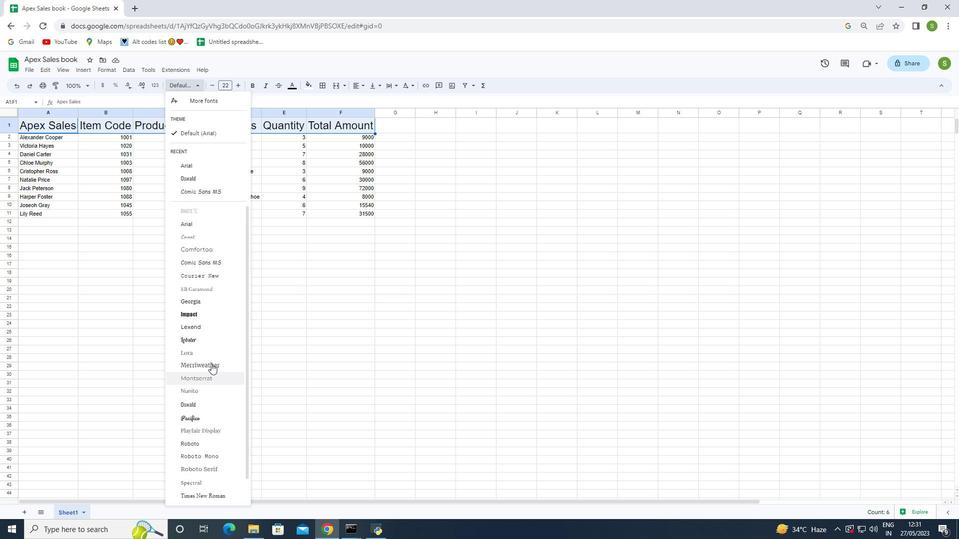 
Action: Mouse scrolled (206, 355) with delta (0, 0)
Screenshot: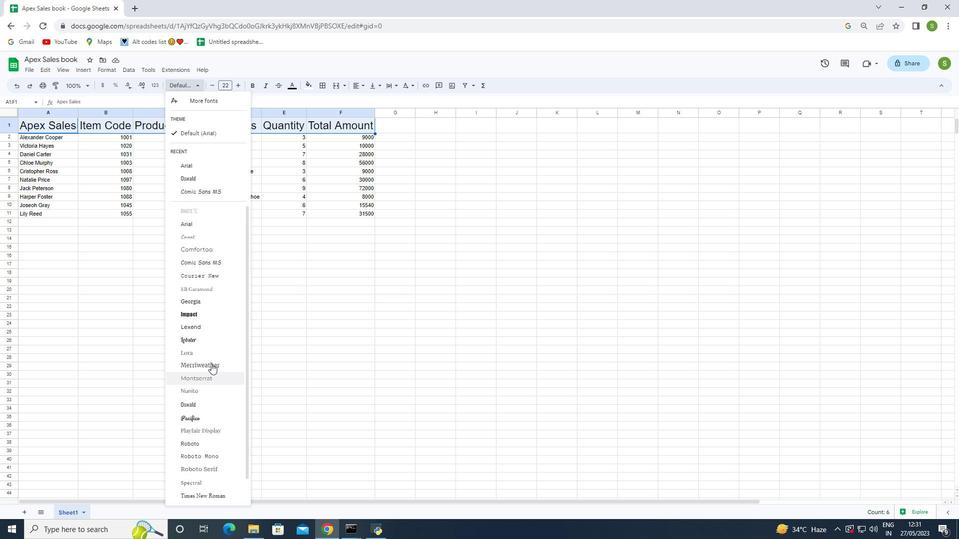 
Action: Mouse scrolled (206, 355) with delta (0, 0)
Screenshot: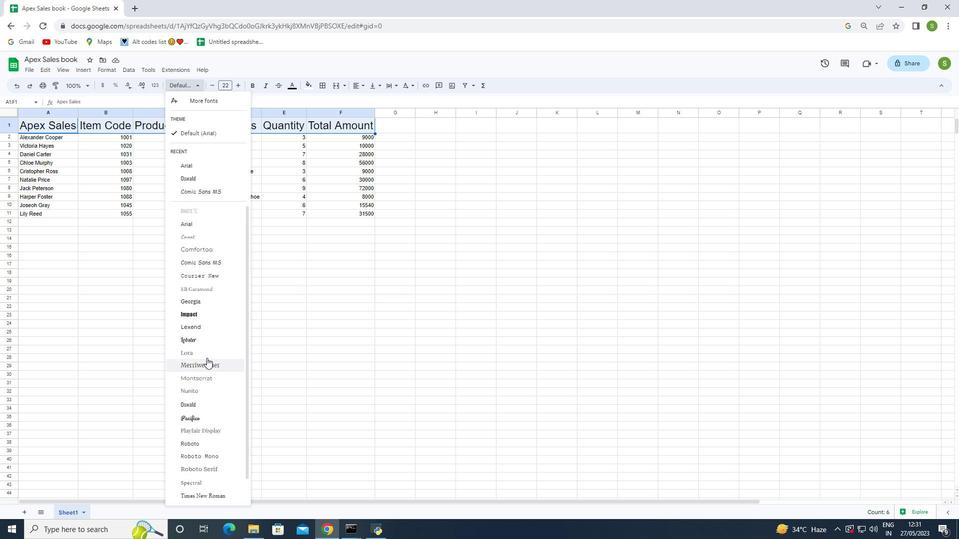 
Action: Mouse scrolled (206, 355) with delta (0, 0)
Screenshot: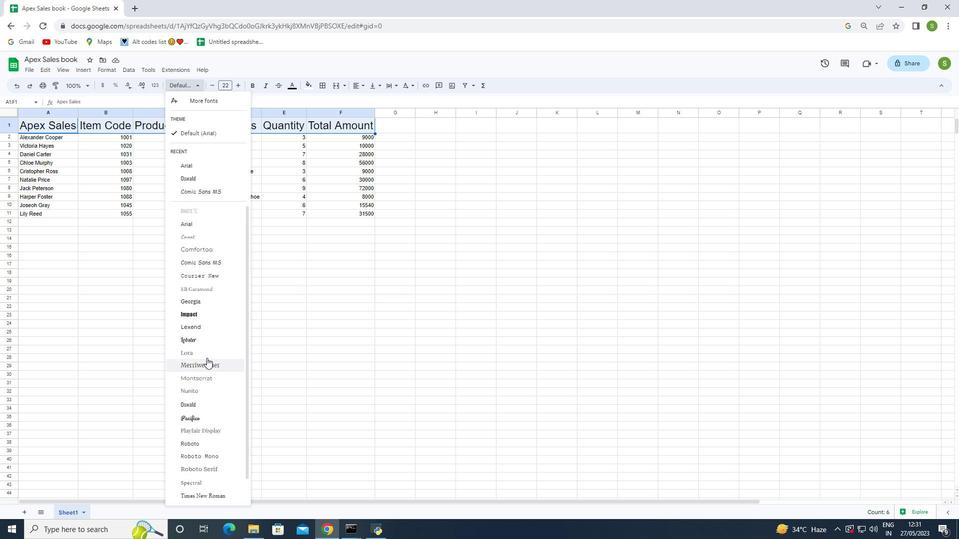 
Action: Mouse moved to (212, 102)
Screenshot: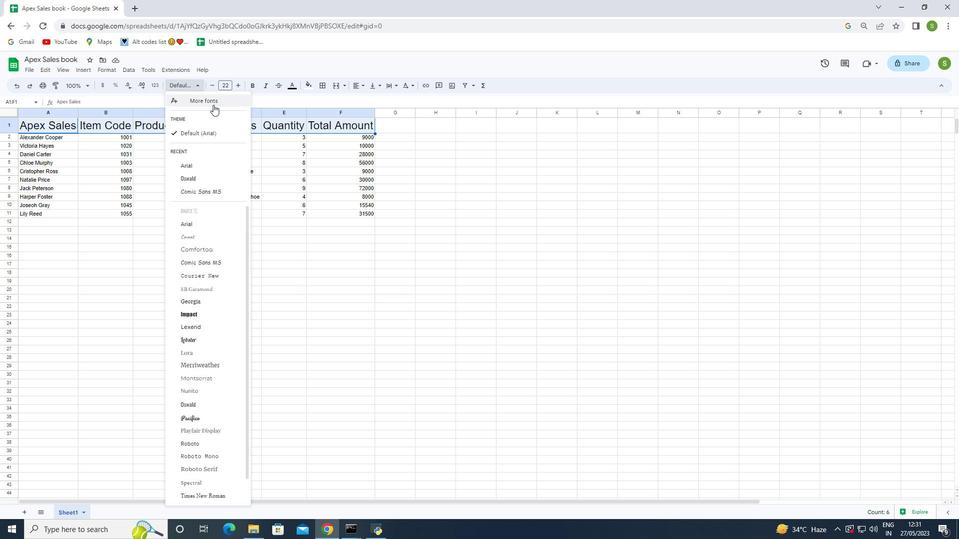 
Action: Mouse pressed left at (212, 102)
Screenshot: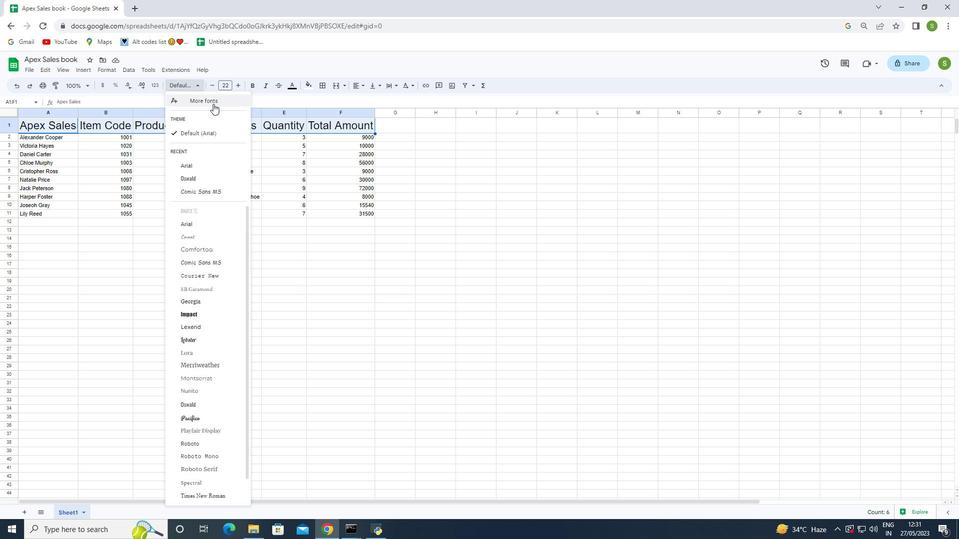 
Action: Mouse moved to (356, 194)
Screenshot: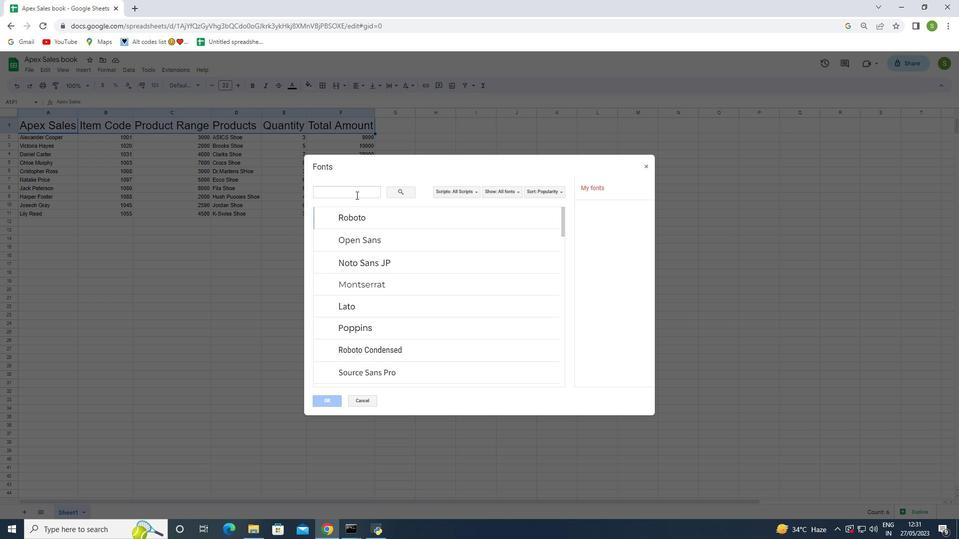 
Action: Mouse pressed left at (356, 194)
Screenshot: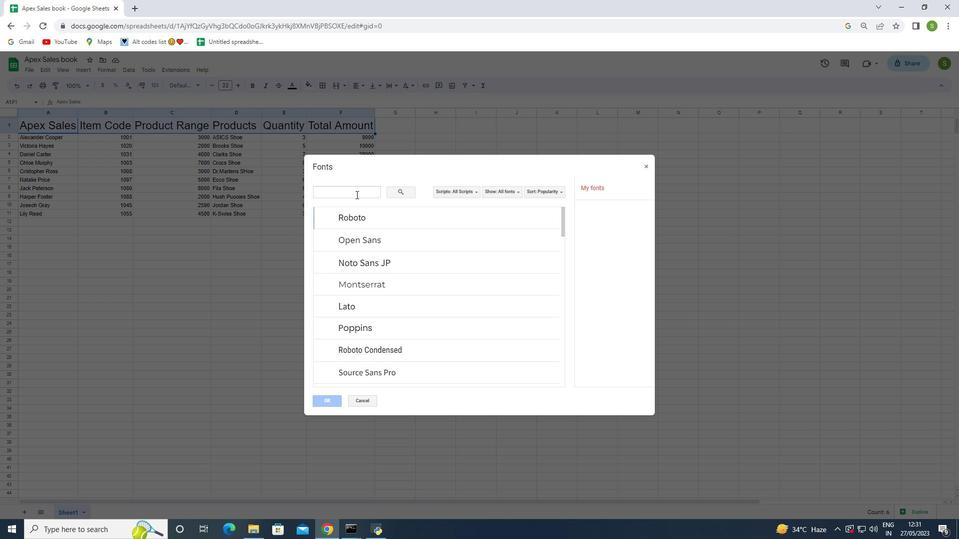 
Action: Key pressed ca
Screenshot: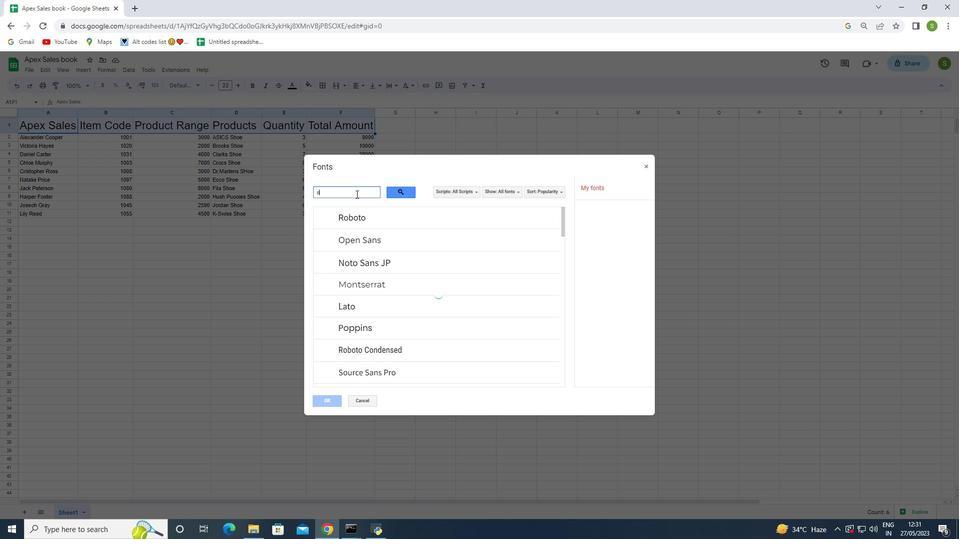 
Action: Mouse moved to (354, 195)
Screenshot: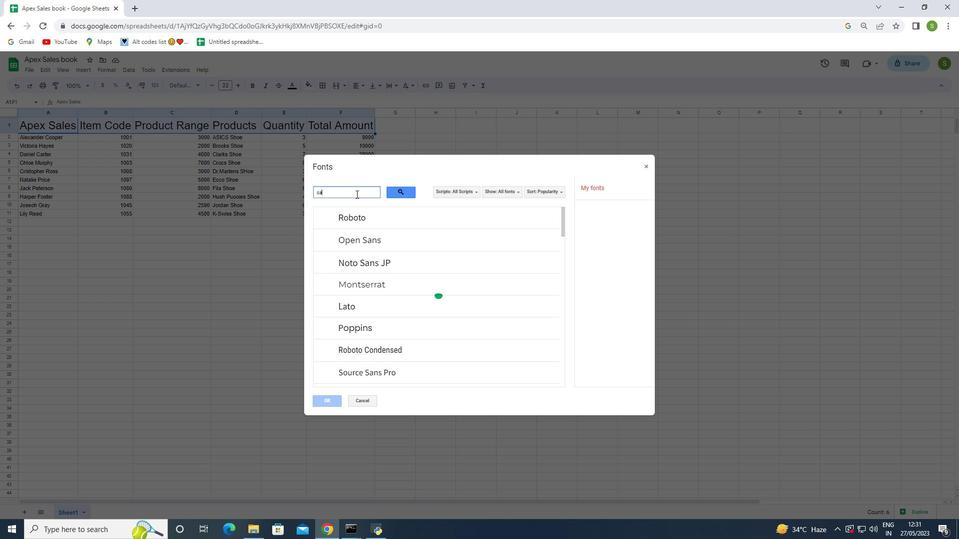 
Action: Key pressed vet<Key.backspace>at
Screenshot: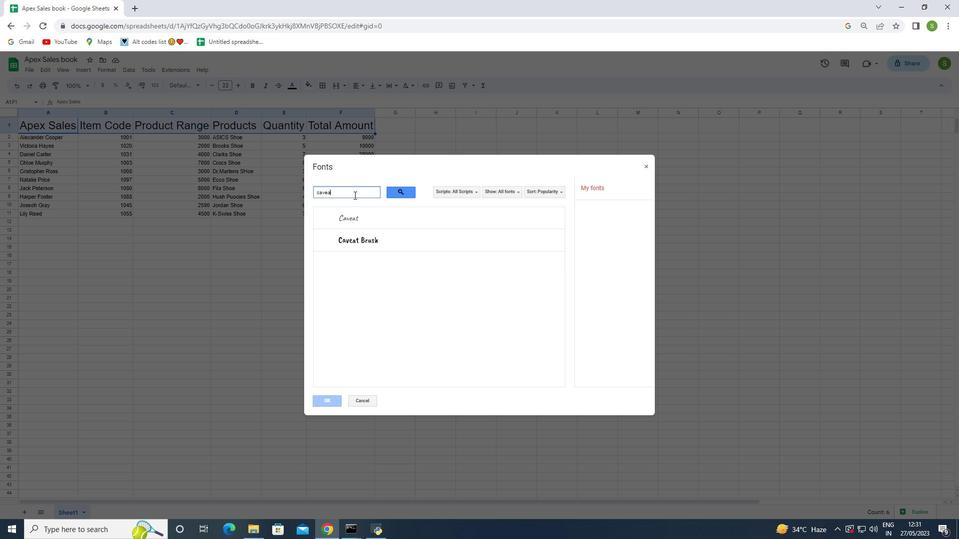 
Action: Mouse moved to (344, 218)
Screenshot: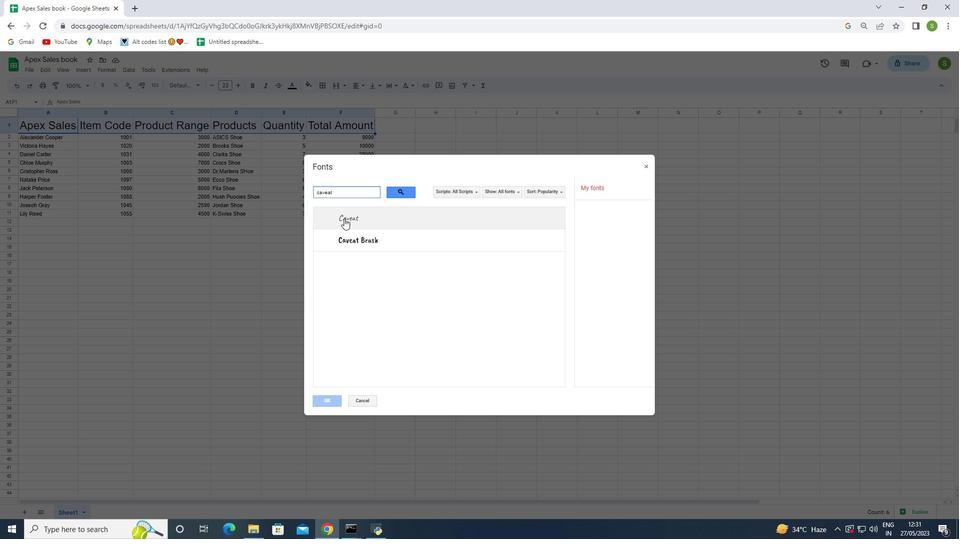 
Action: Mouse pressed left at (344, 218)
Screenshot: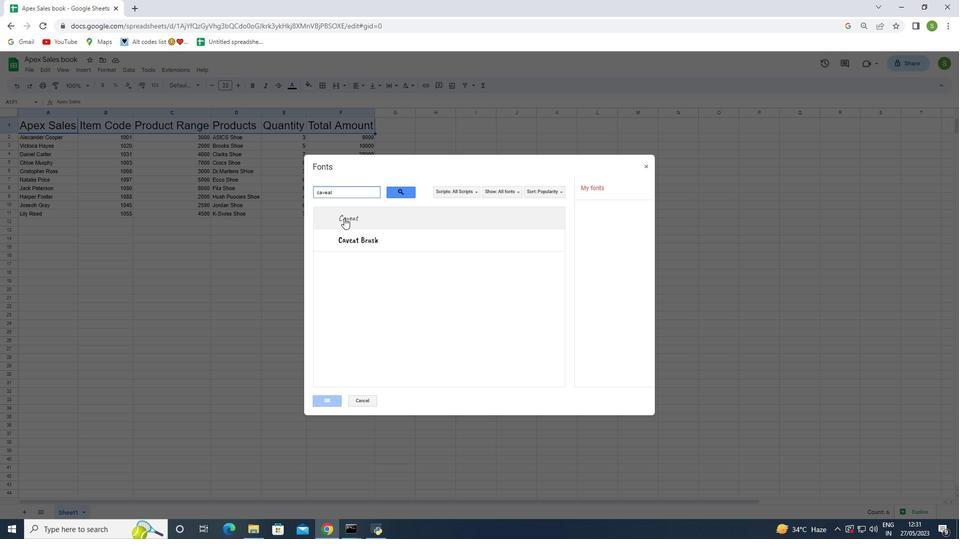 
Action: Mouse moved to (317, 402)
Screenshot: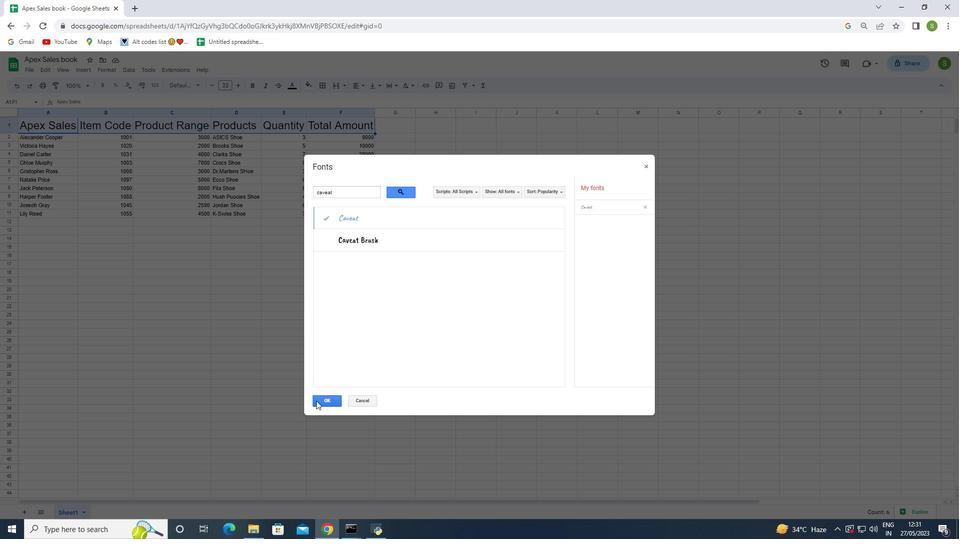 
Action: Mouse pressed left at (317, 402)
Screenshot: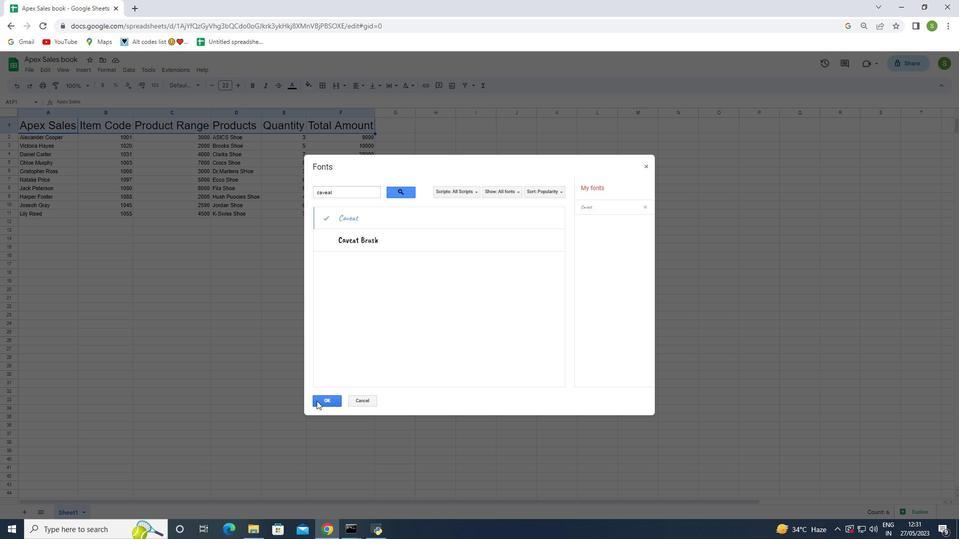 
Action: Mouse moved to (165, 367)
Screenshot: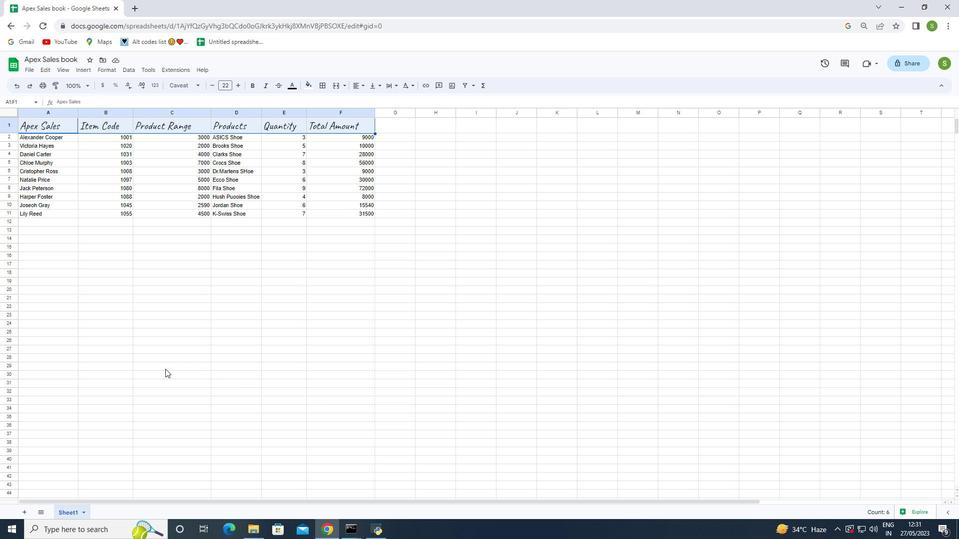 
Action: Mouse pressed left at (165, 367)
Screenshot: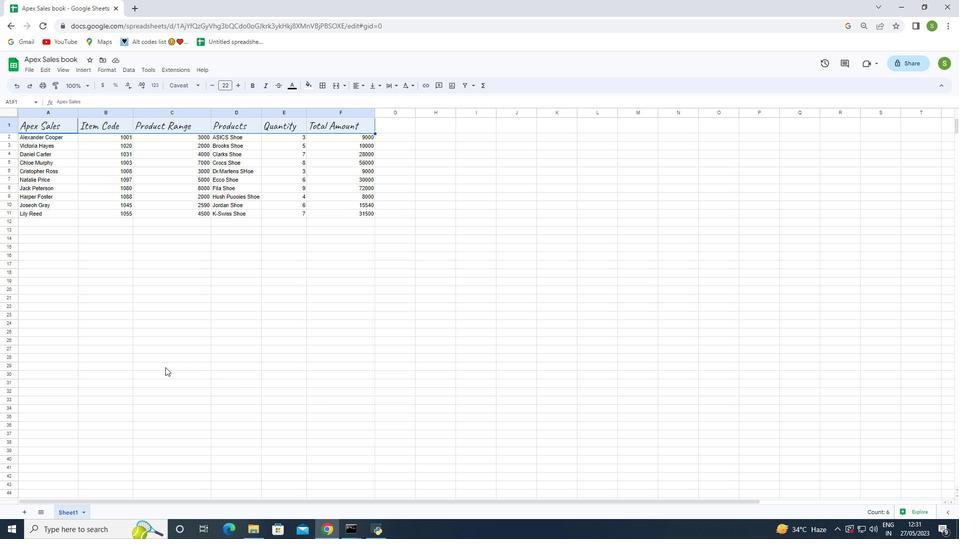 
Action: Mouse moved to (21, 135)
Screenshot: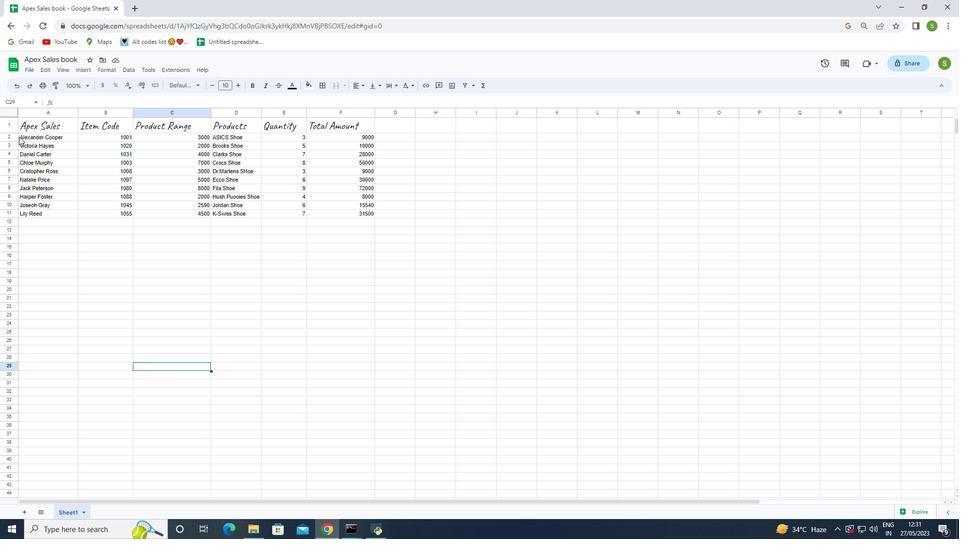 
Action: Mouse pressed left at (21, 135)
Screenshot: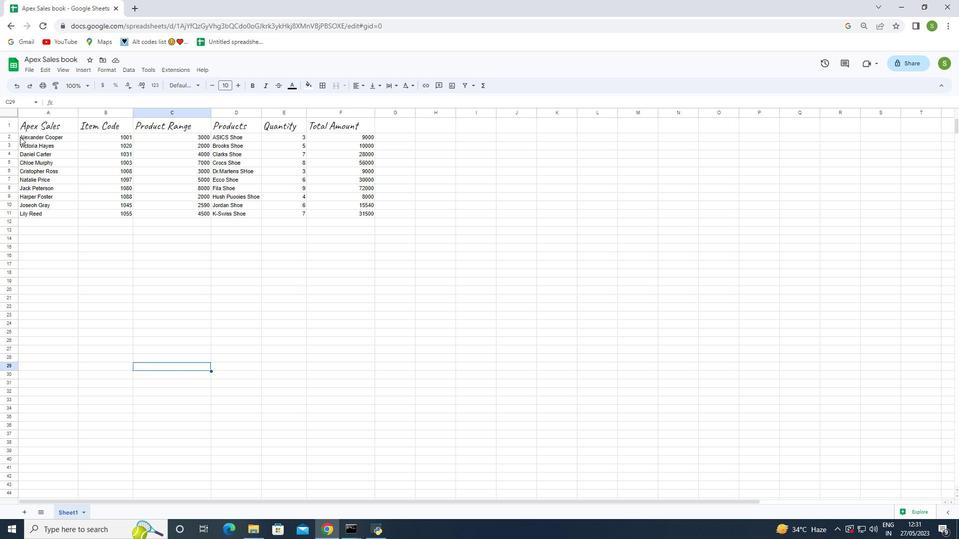 
Action: Mouse moved to (238, 85)
Screenshot: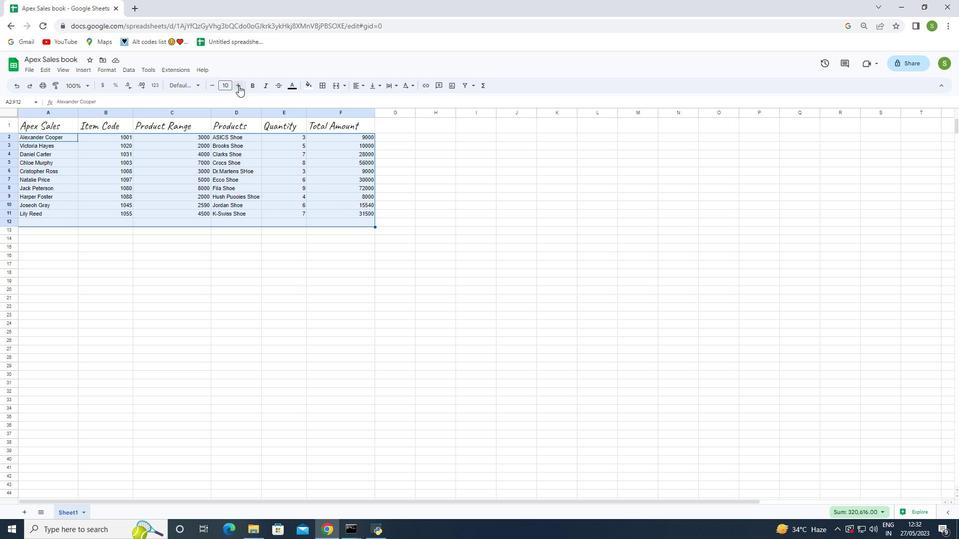 
Action: Mouse pressed left at (238, 85)
Screenshot: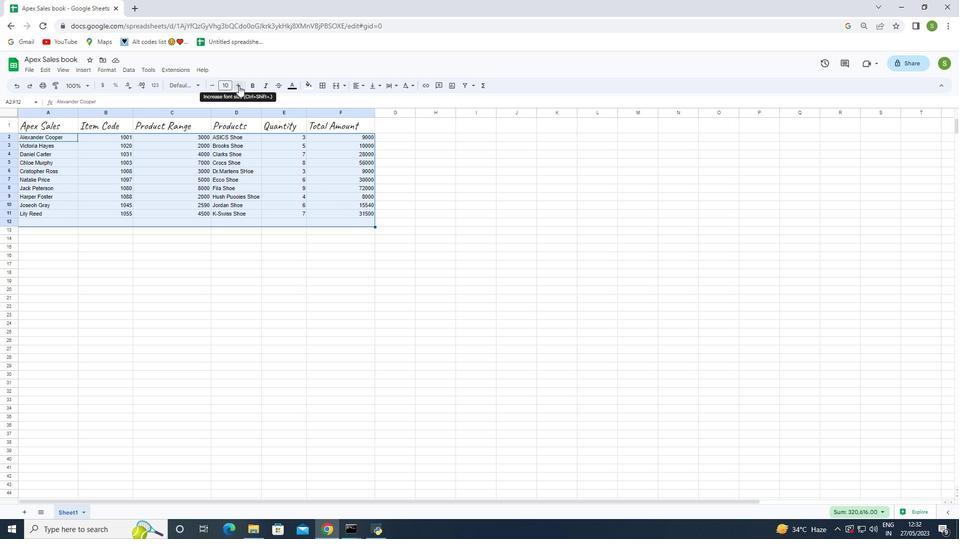
Action: Mouse pressed left at (238, 85)
Screenshot: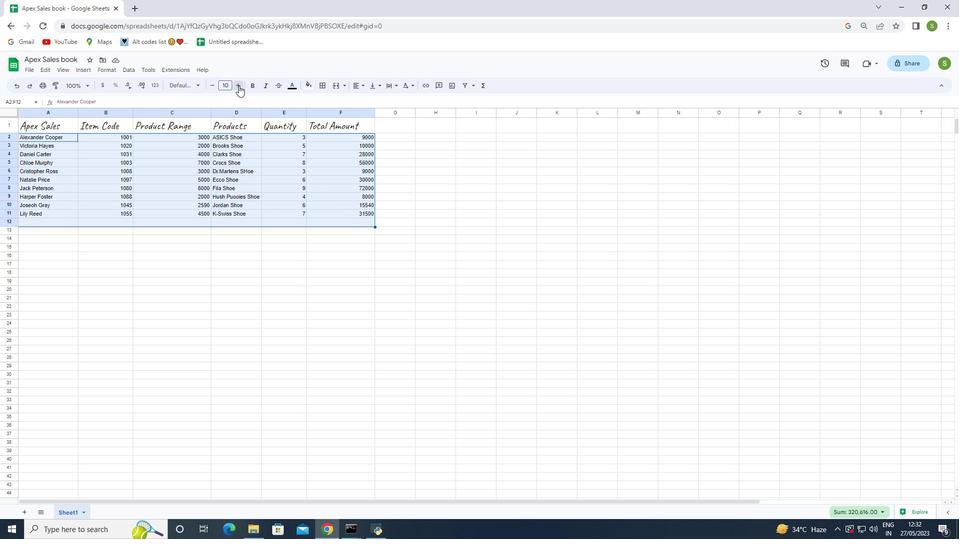 
Action: Mouse pressed left at (238, 85)
Screenshot: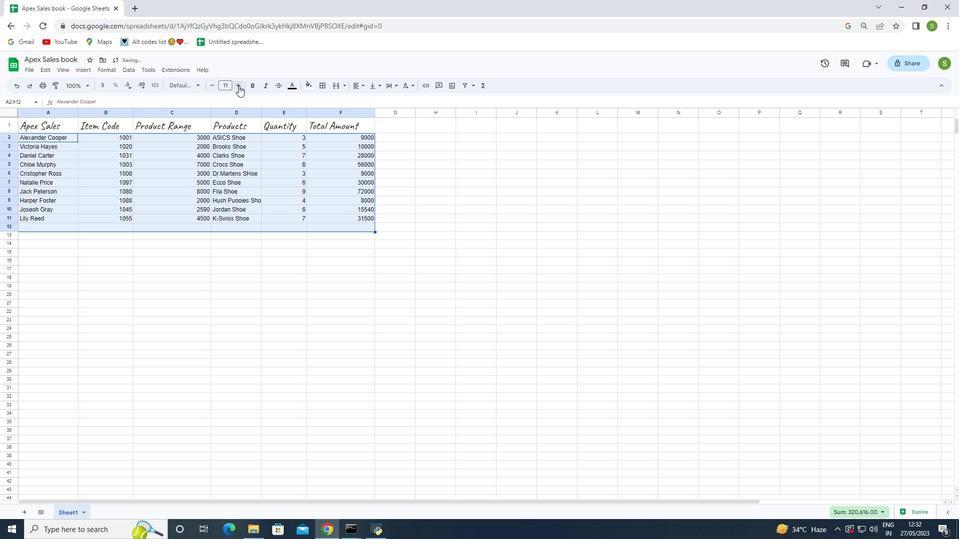 
Action: Mouse pressed left at (238, 85)
Screenshot: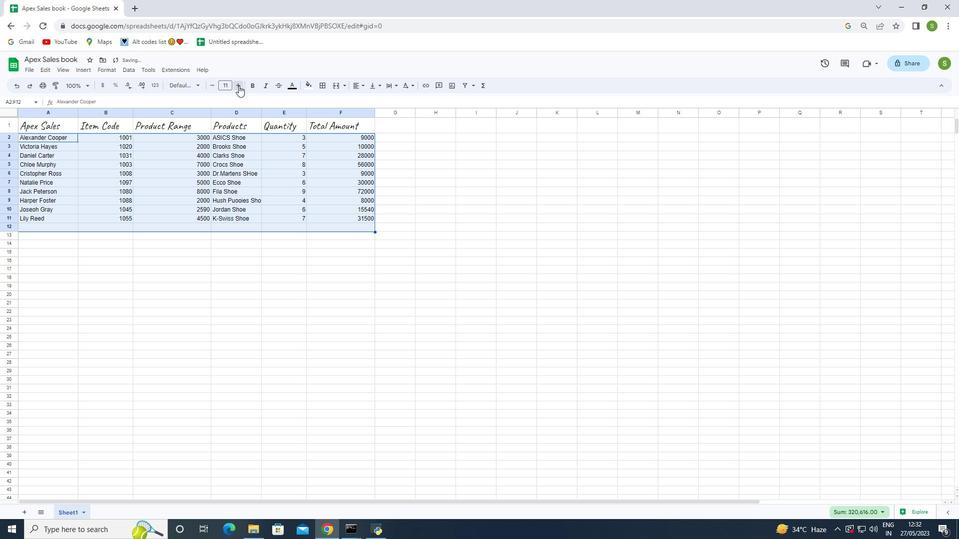 
Action: Mouse moved to (181, 83)
Screenshot: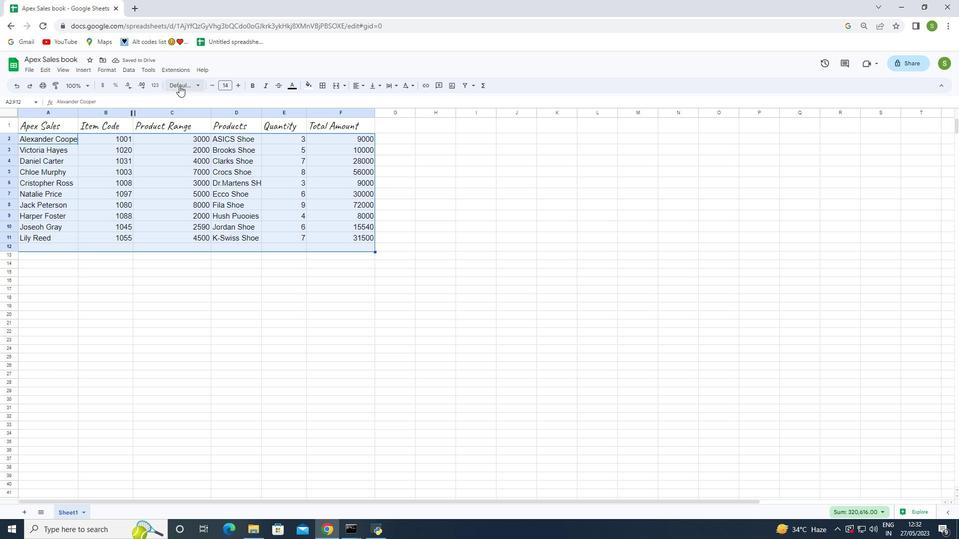 
Action: Mouse pressed left at (181, 83)
Screenshot: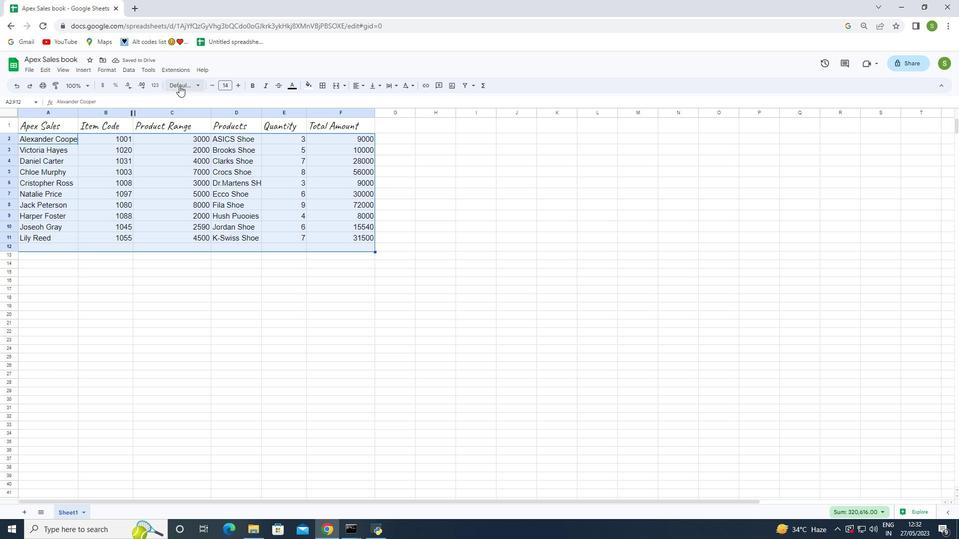 
Action: Mouse moved to (193, 165)
Screenshot: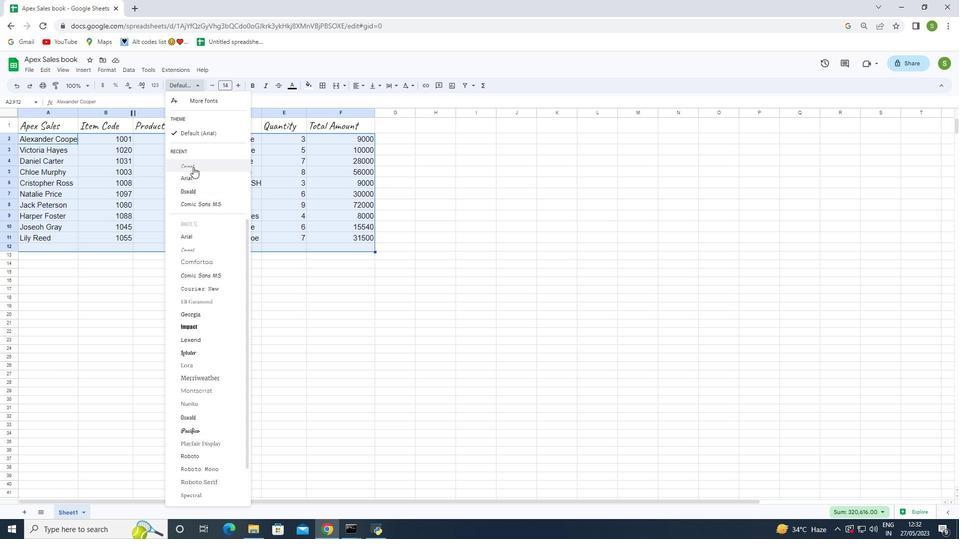 
Action: Mouse pressed left at (193, 165)
Screenshot: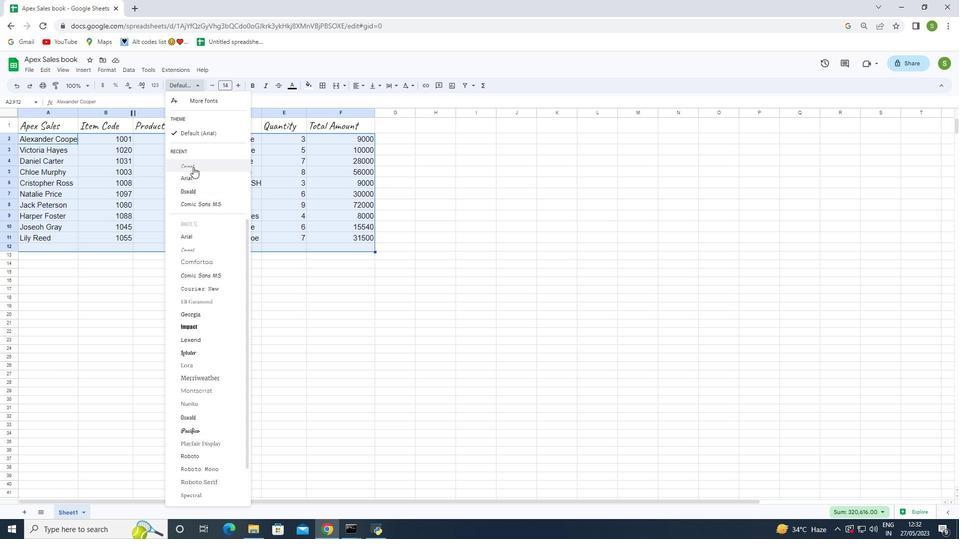
Action: Mouse moved to (363, 86)
Screenshot: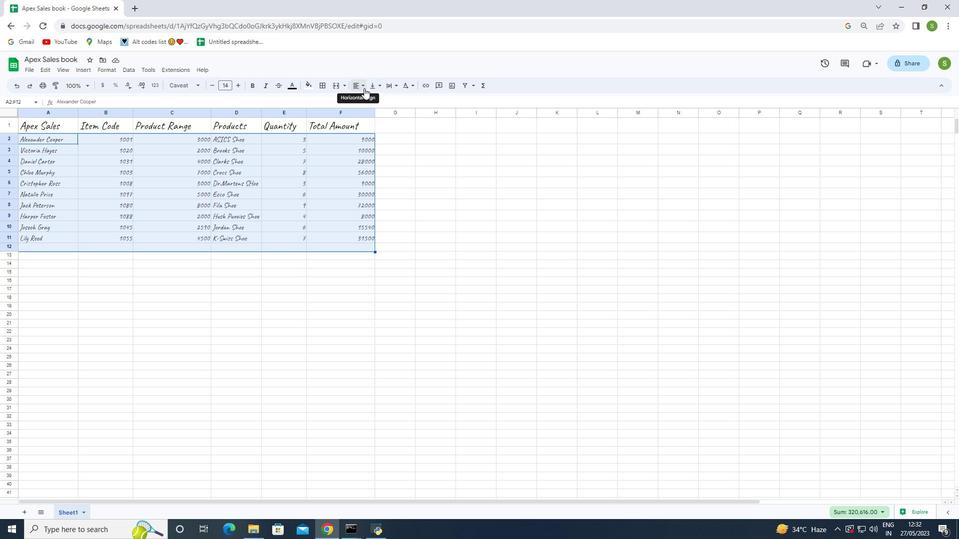 
Action: Mouse pressed left at (363, 86)
Screenshot: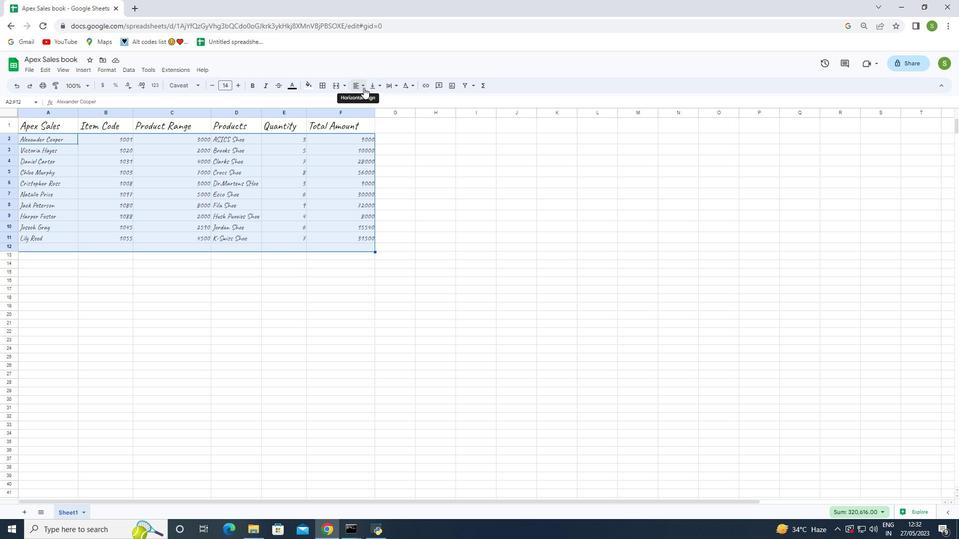 
Action: Mouse moved to (382, 101)
Screenshot: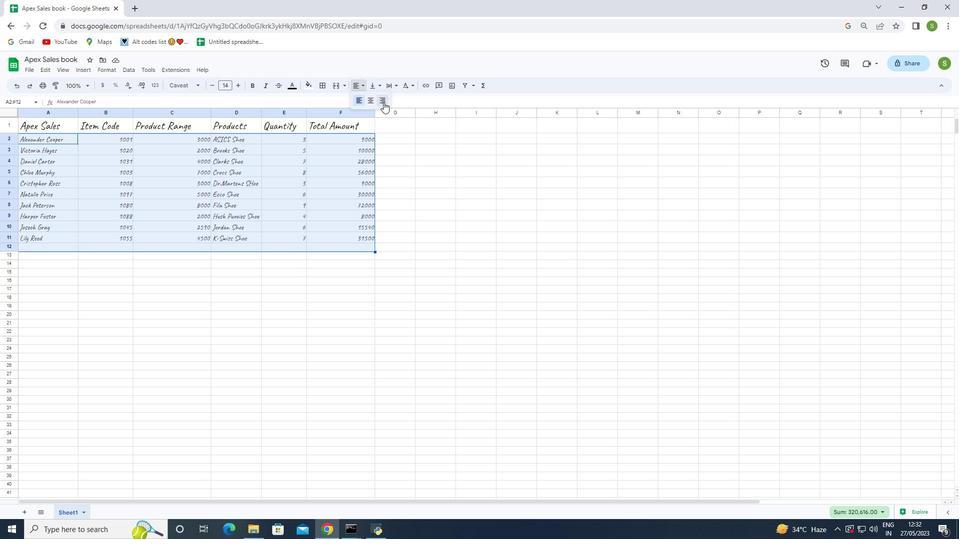 
Action: Mouse pressed left at (382, 101)
Screenshot: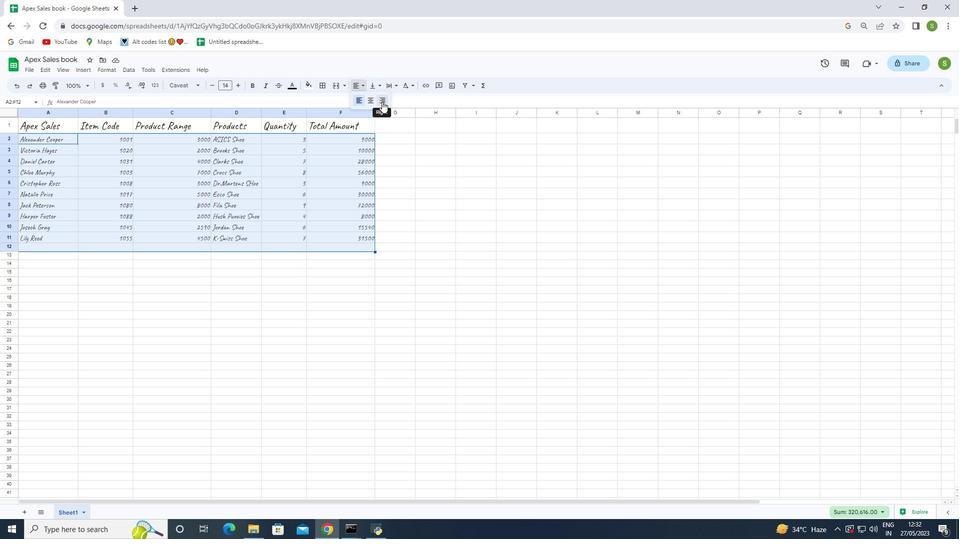 
Action: Mouse moved to (207, 317)
Screenshot: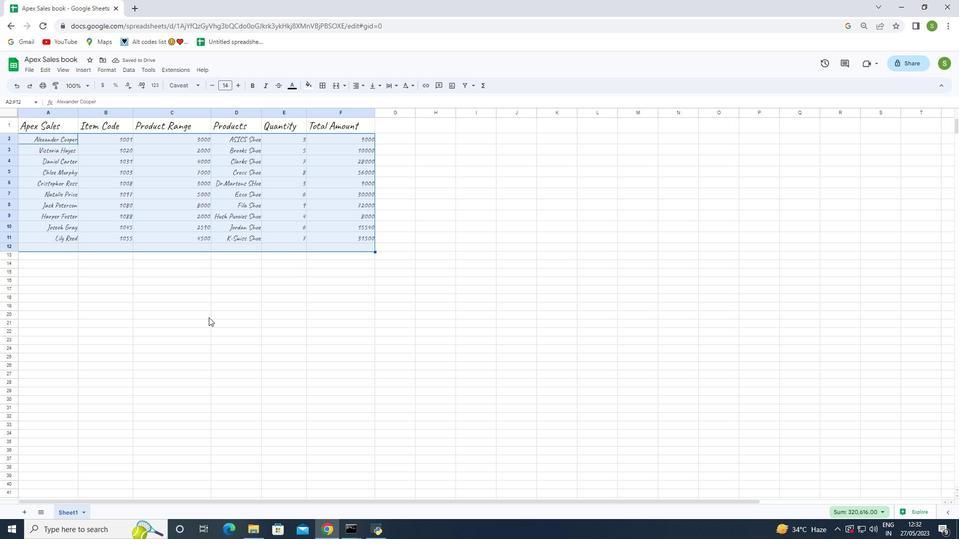 
Action: Mouse pressed left at (207, 317)
Screenshot: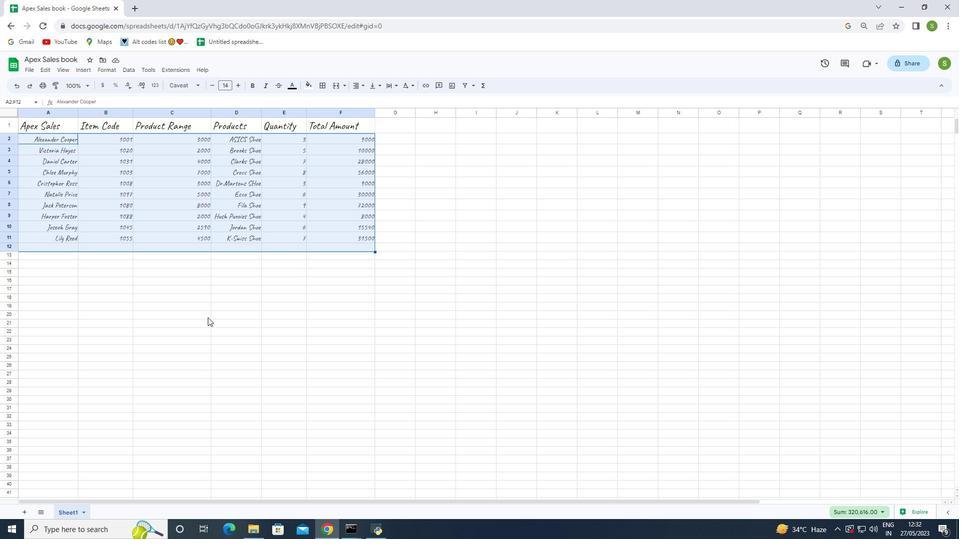 
Action: Mouse moved to (25, 71)
Screenshot: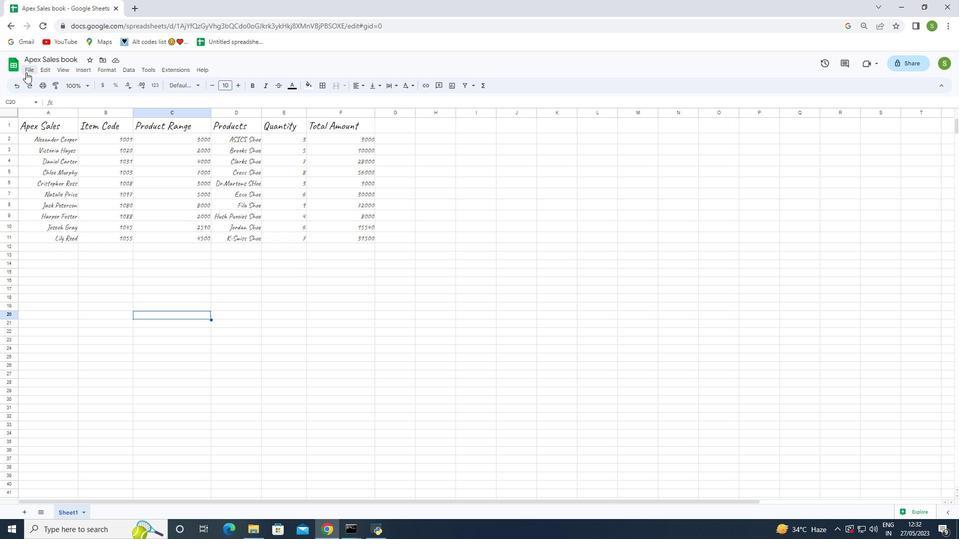 
Action: Mouse pressed left at (25, 71)
Screenshot: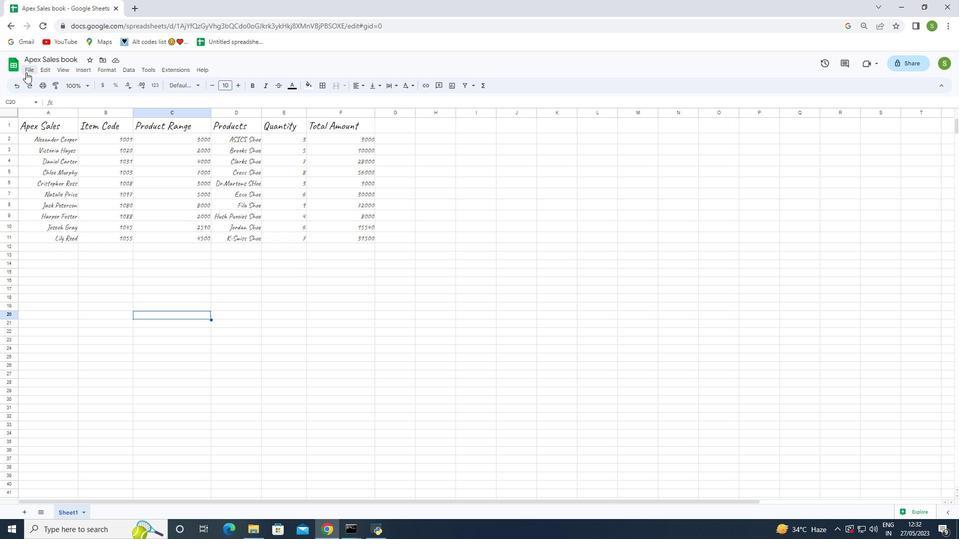 
Action: Mouse moved to (55, 184)
Screenshot: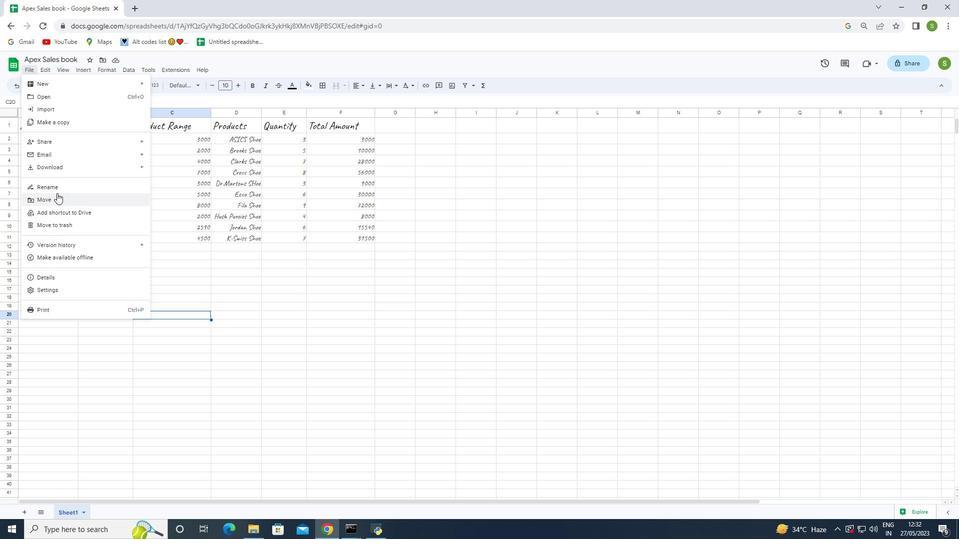 
Action: Mouse pressed left at (55, 184)
Screenshot: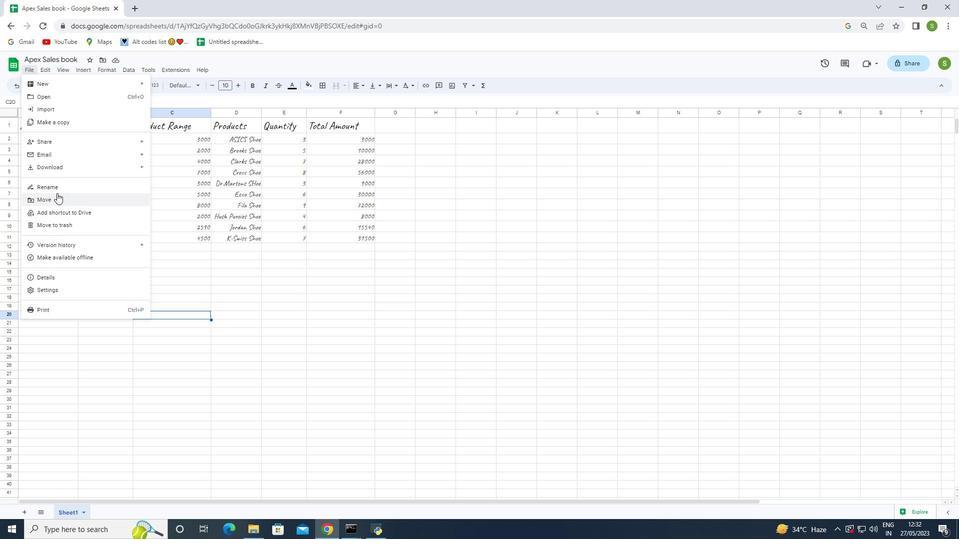 
Action: Mouse moved to (62, 194)
Screenshot: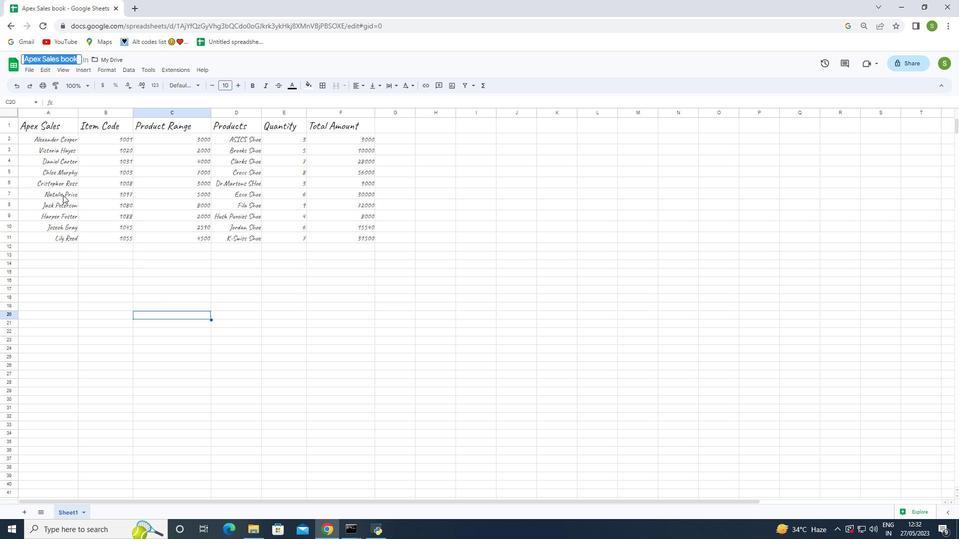 
Action: Key pressed <Key.backspace><Key.shift>Apex<Key.space><Key.shift>Sales<Key.space><Key.shift>book
Screenshot: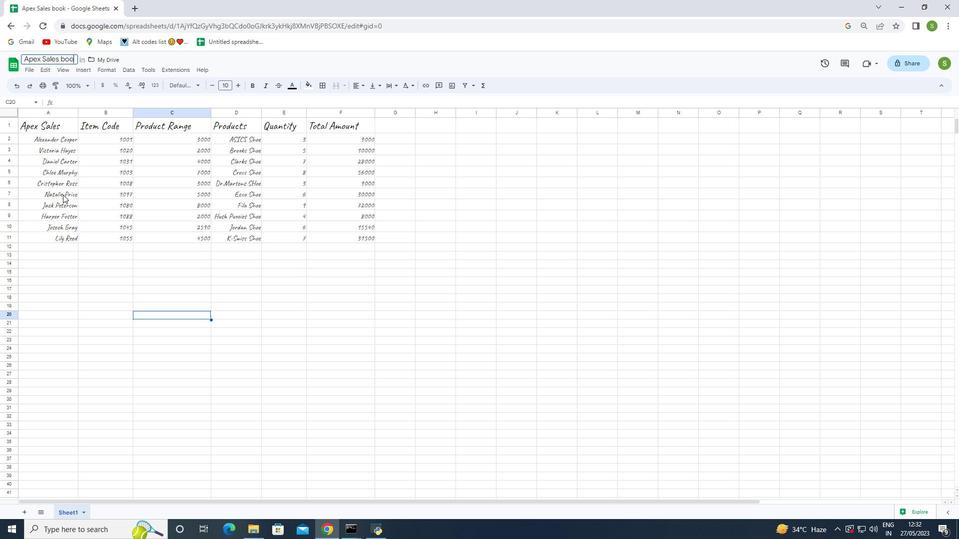 
Action: Mouse moved to (44, 300)
Screenshot: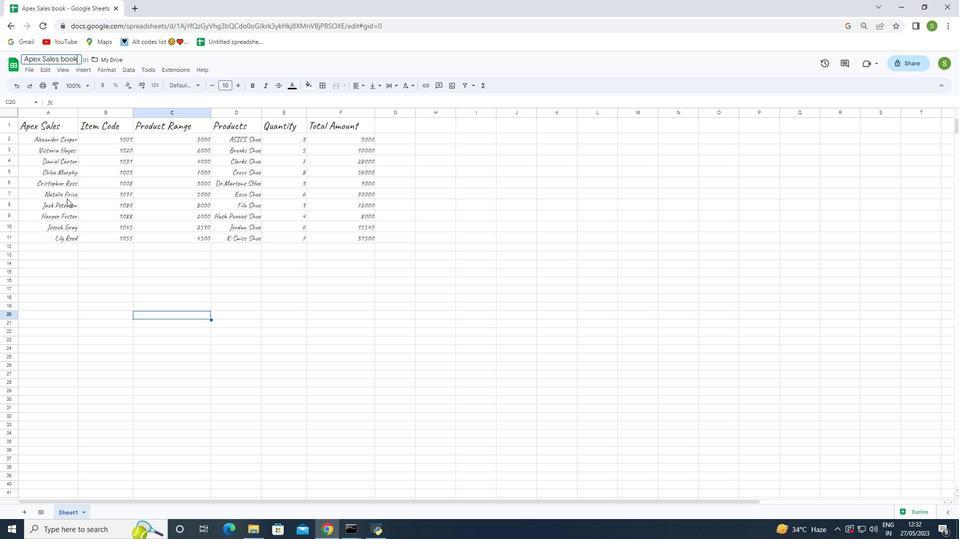 
Action: Key pressed <Key.enter>
Screenshot: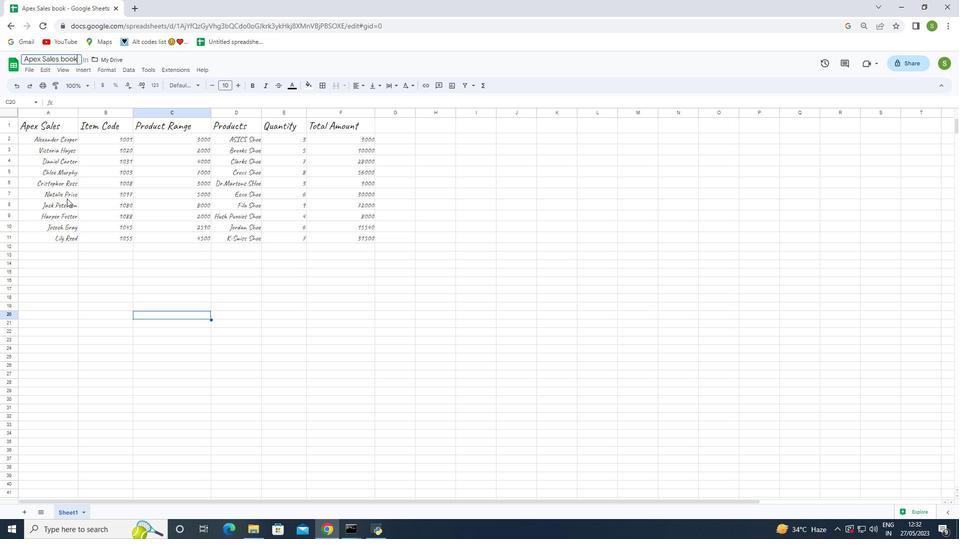 
Action: Mouse moved to (140, 376)
Screenshot: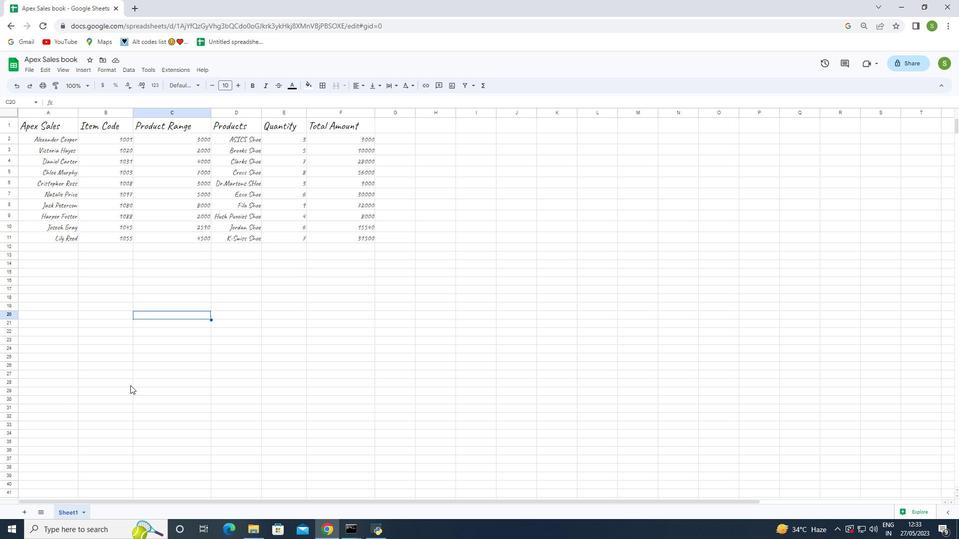 
Action: Mouse pressed left at (140, 376)
Screenshot: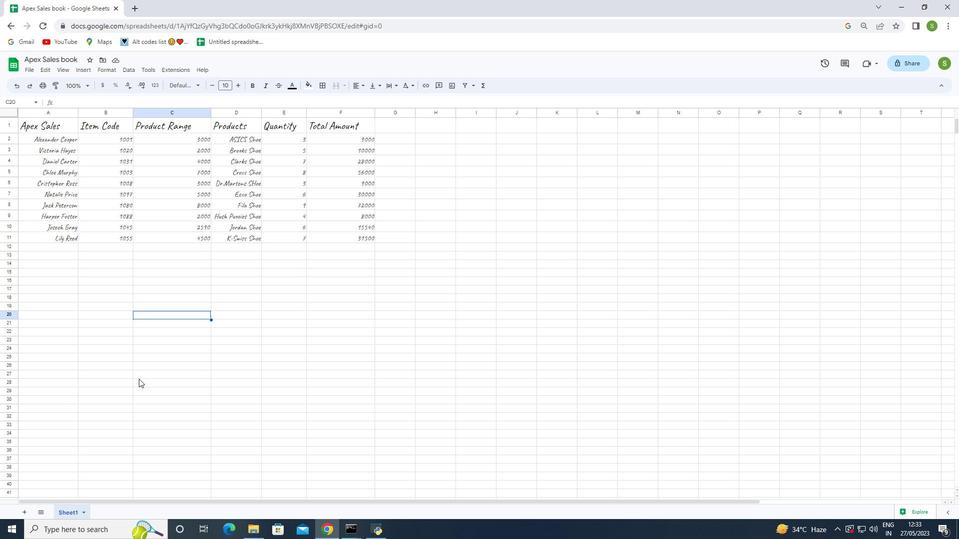
Action: Mouse moved to (138, 378)
Screenshot: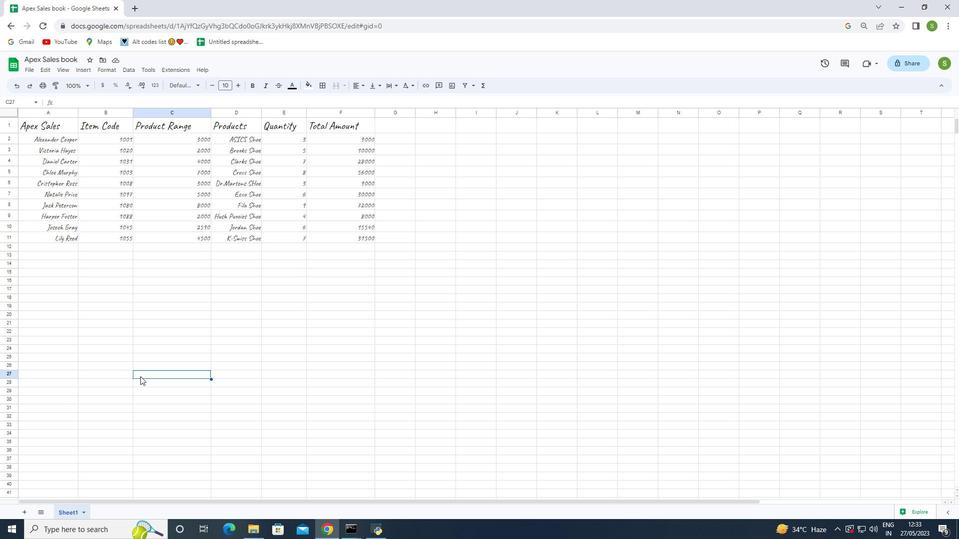 
